 Task: Use the formula "MIN" in spreadsheet "Project portfolio".
Action: Mouse moved to (693, 80)
Screenshot: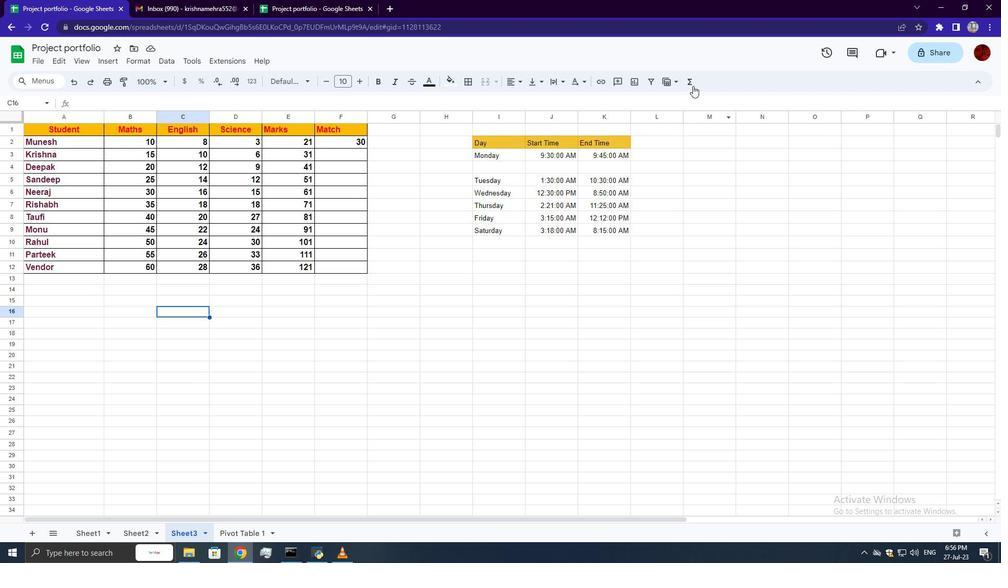 
Action: Mouse pressed left at (693, 80)
Screenshot: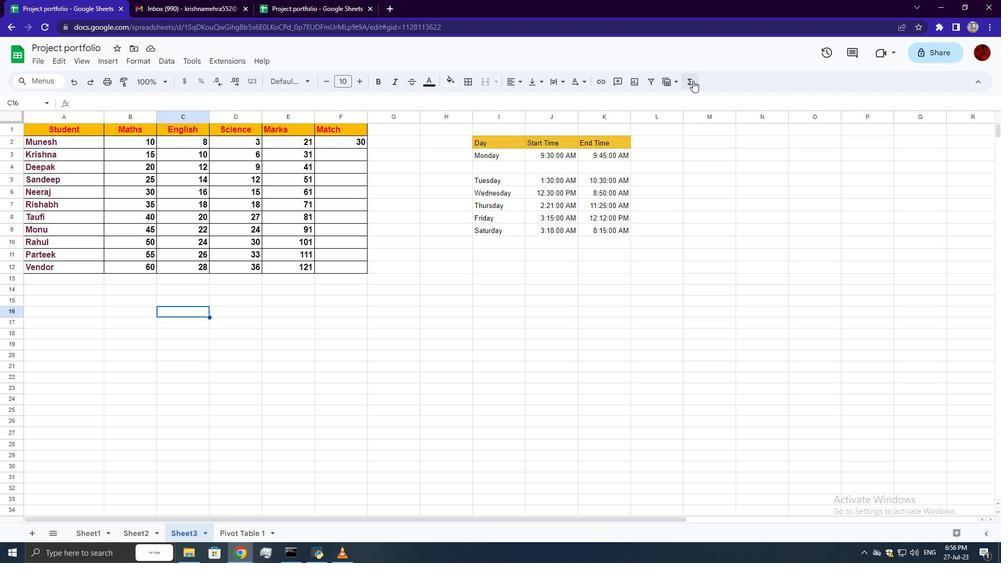 
Action: Mouse moved to (829, 202)
Screenshot: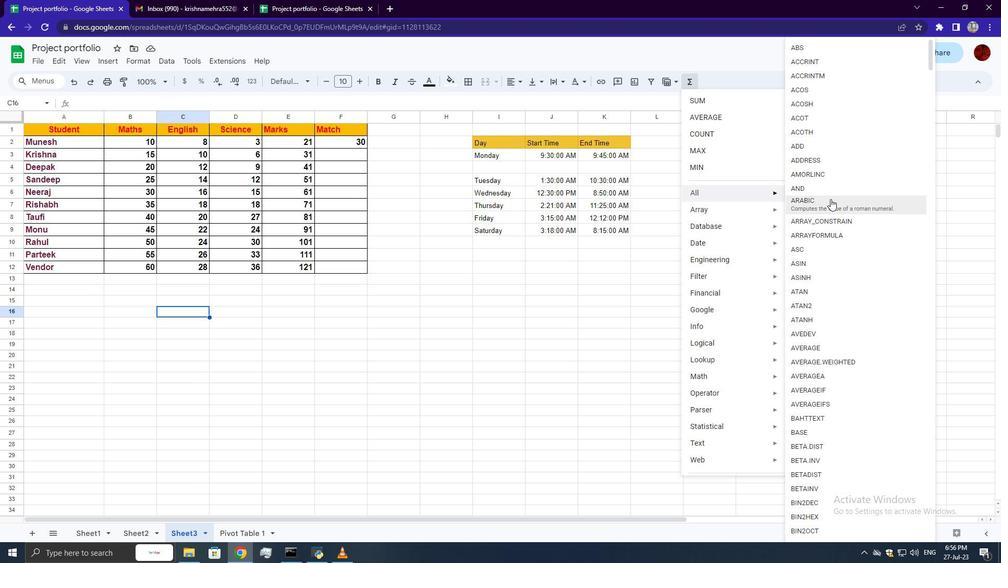 
Action: Mouse scrolled (830, 201) with delta (0, 0)
Screenshot: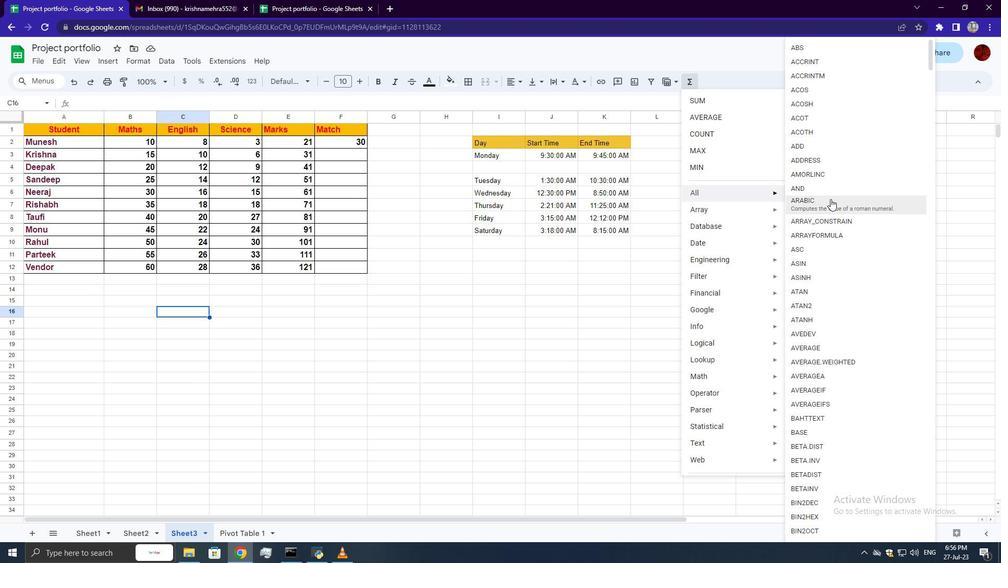 
Action: Mouse scrolled (829, 202) with delta (0, 0)
Screenshot: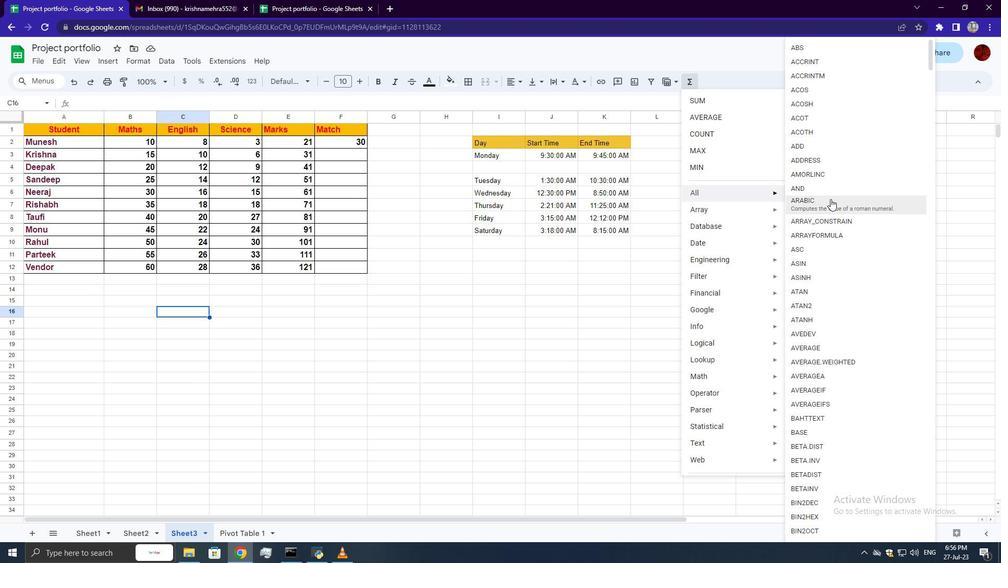
Action: Mouse scrolled (829, 202) with delta (0, 0)
Screenshot: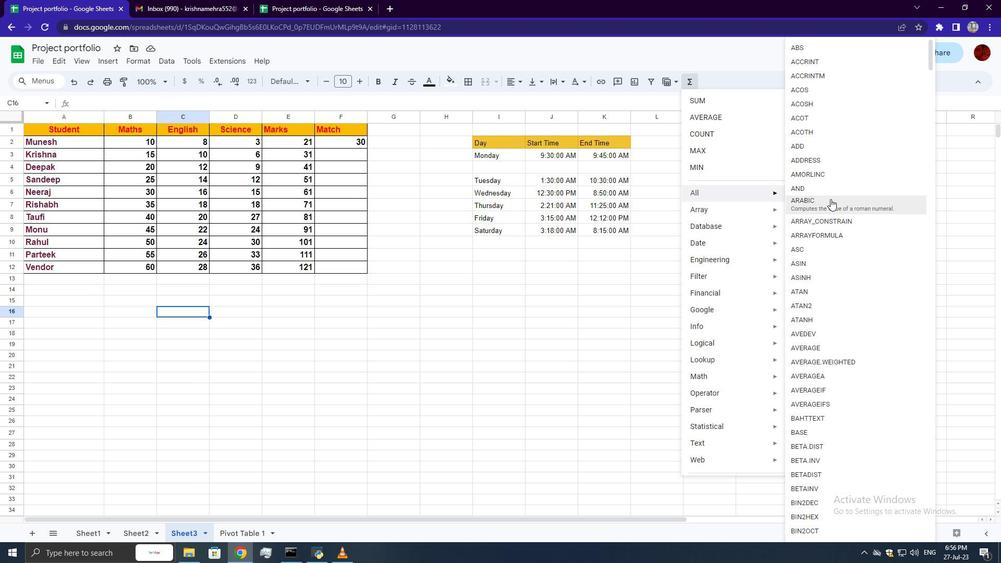 
Action: Mouse scrolled (829, 202) with delta (0, 0)
Screenshot: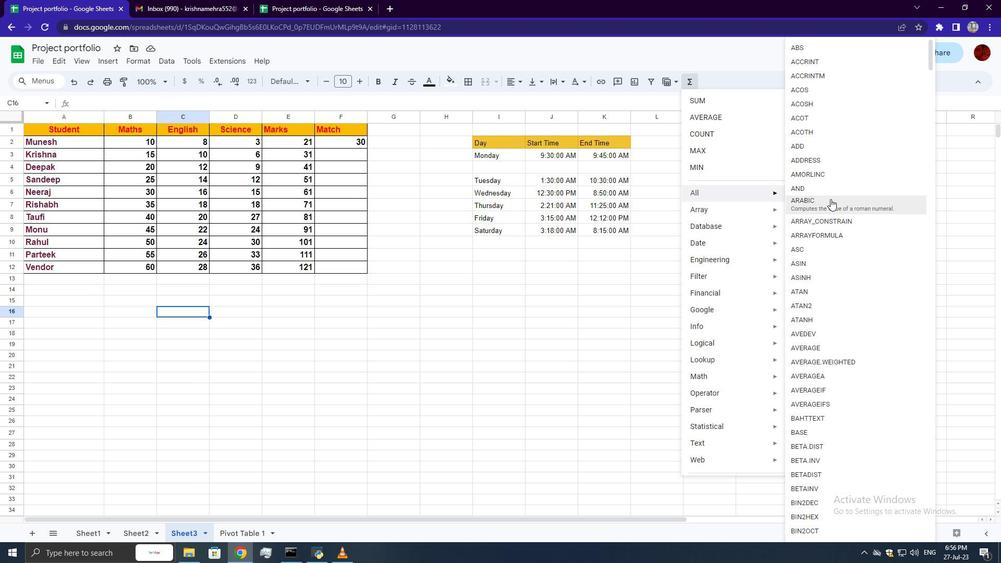 
Action: Mouse scrolled (829, 202) with delta (0, 0)
Screenshot: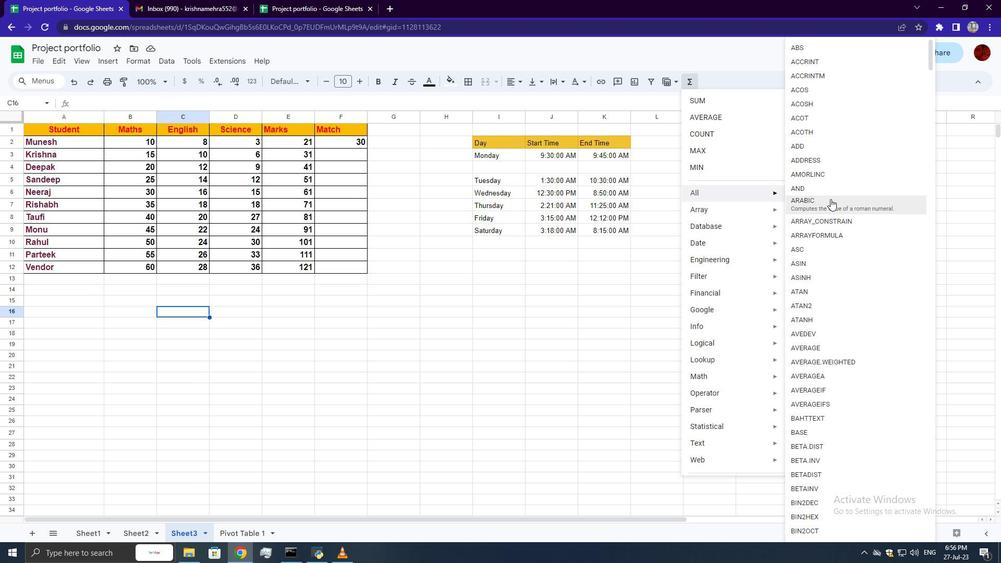 
Action: Mouse scrolled (829, 203) with delta (0, 0)
Screenshot: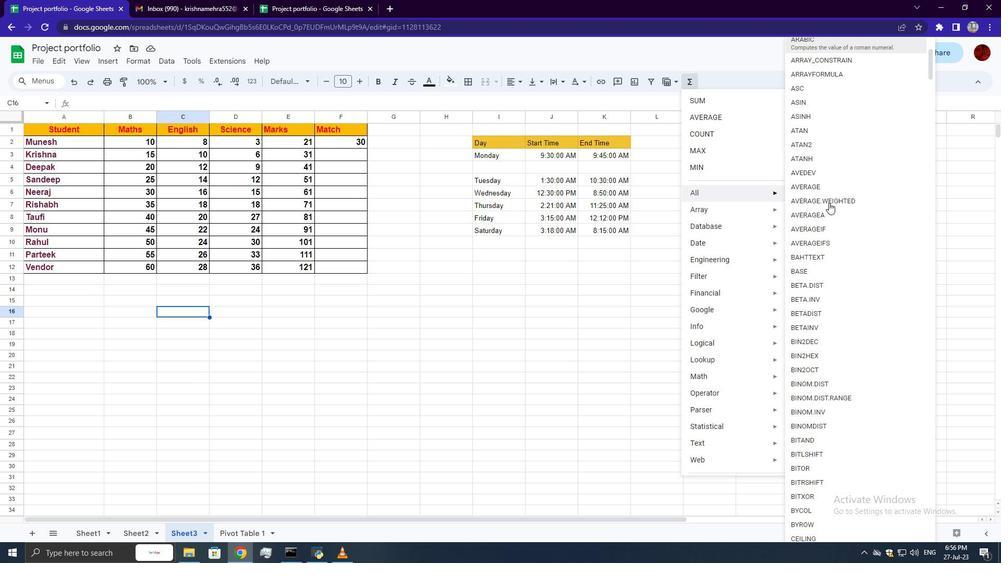 
Action: Mouse scrolled (829, 202) with delta (0, 0)
Screenshot: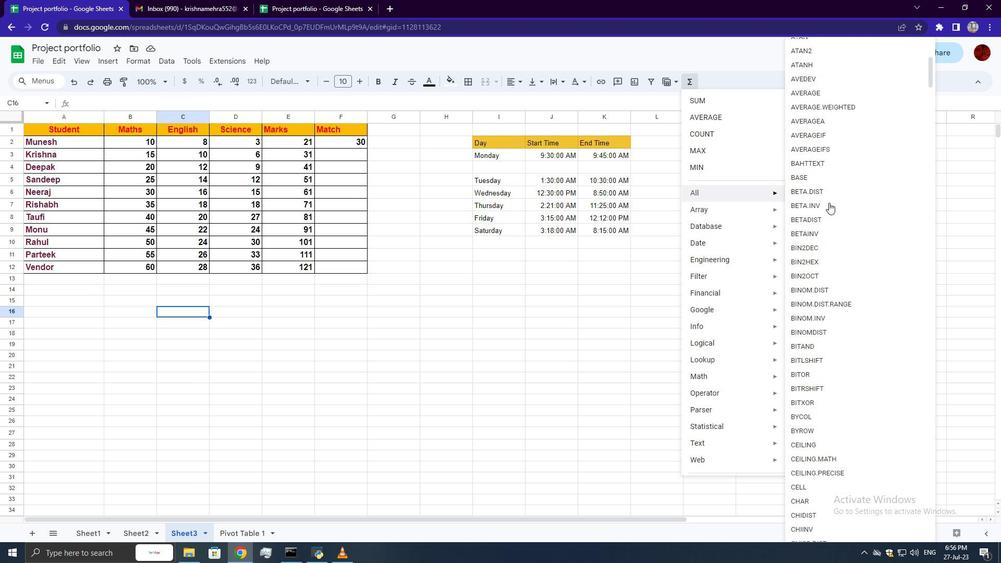 
Action: Mouse scrolled (829, 202) with delta (0, 0)
Screenshot: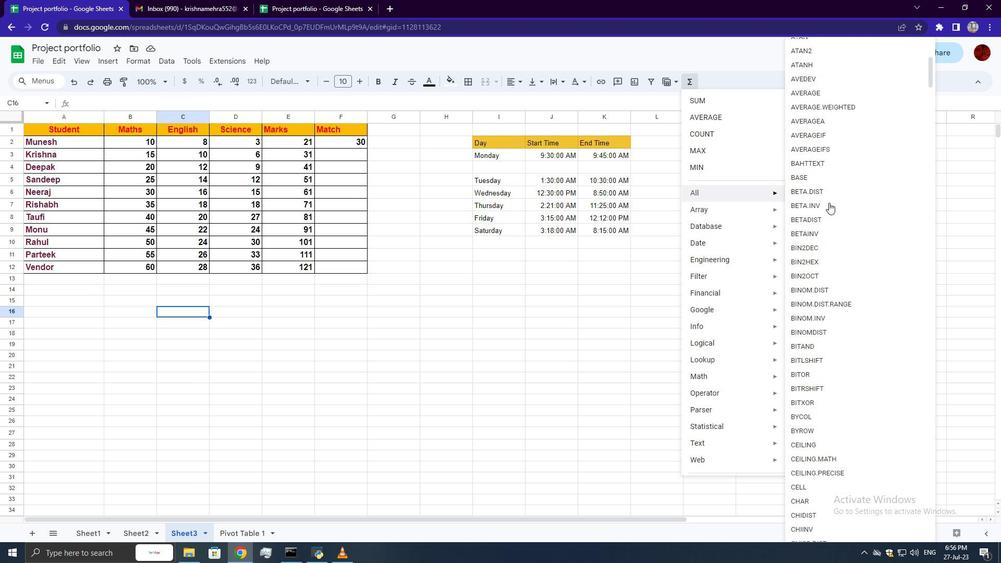 
Action: Mouse scrolled (829, 202) with delta (0, 0)
Screenshot: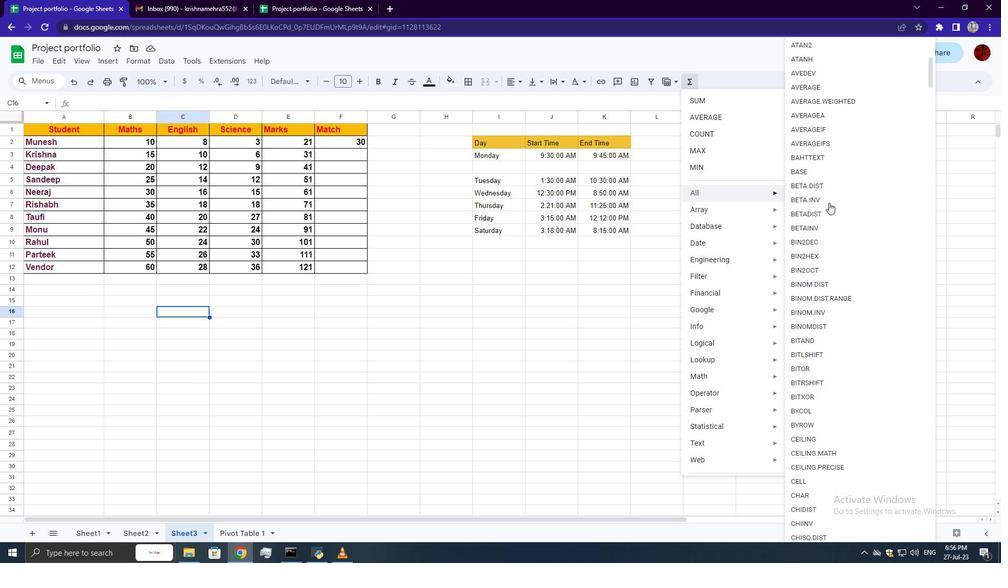 
Action: Mouse moved to (830, 203)
Screenshot: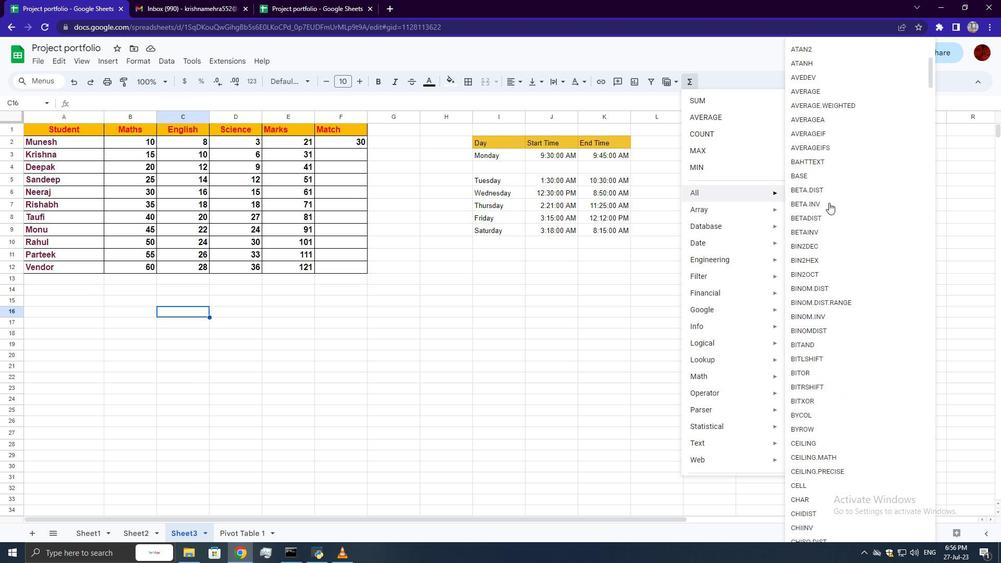 
Action: Mouse scrolled (830, 202) with delta (0, 0)
Screenshot: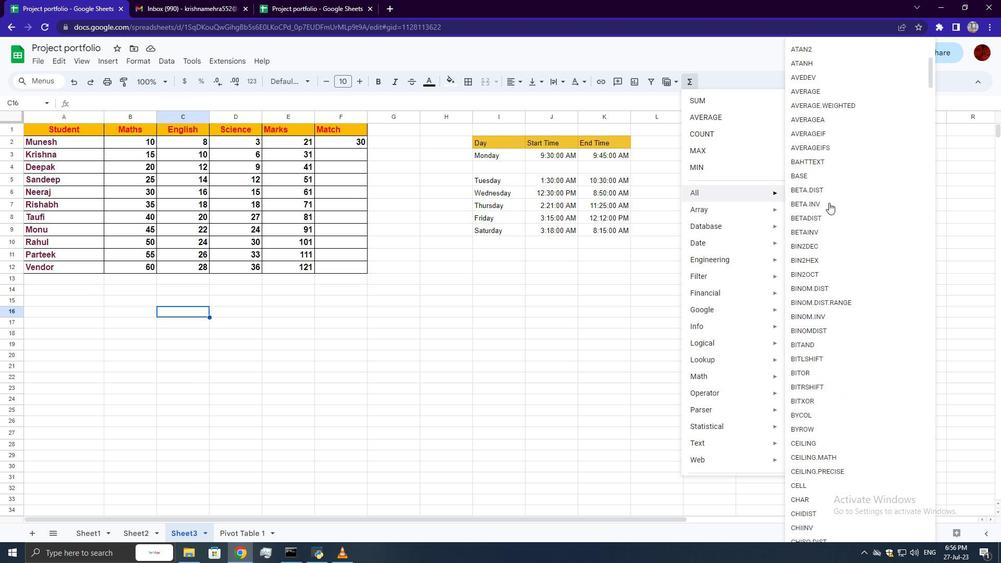
Action: Mouse scrolled (830, 202) with delta (0, 0)
Screenshot: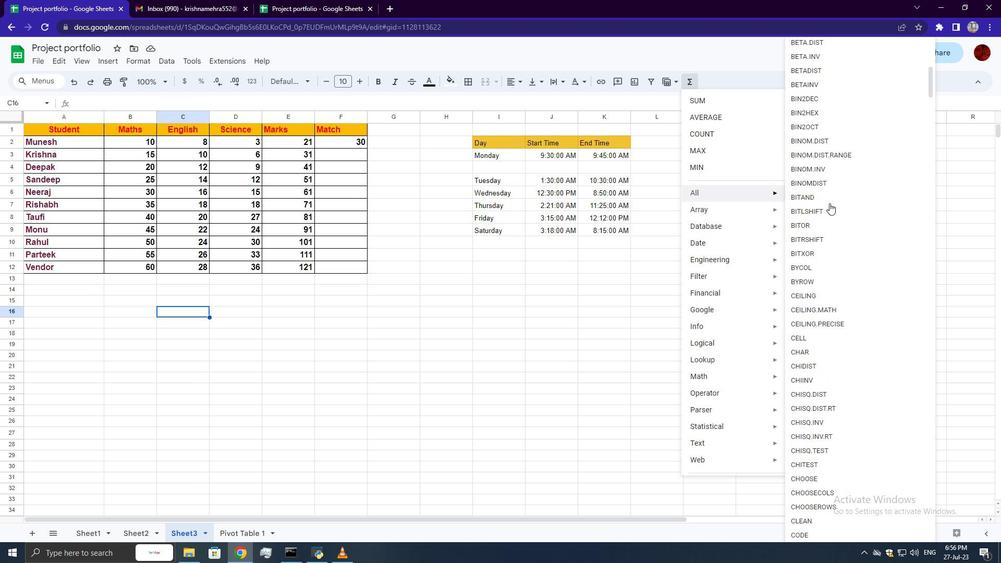 
Action: Mouse scrolled (830, 202) with delta (0, 0)
Screenshot: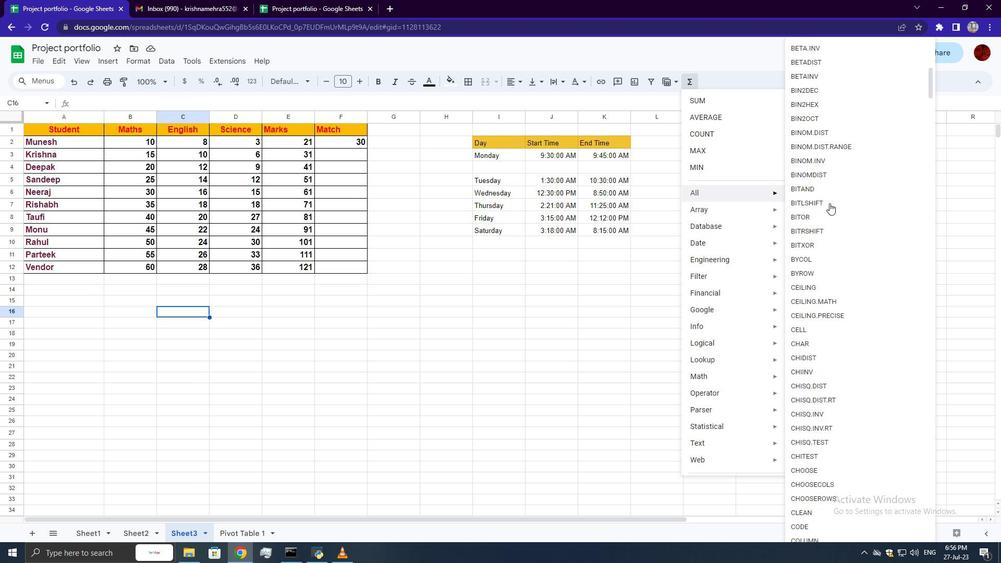 
Action: Mouse scrolled (830, 202) with delta (0, 0)
Screenshot: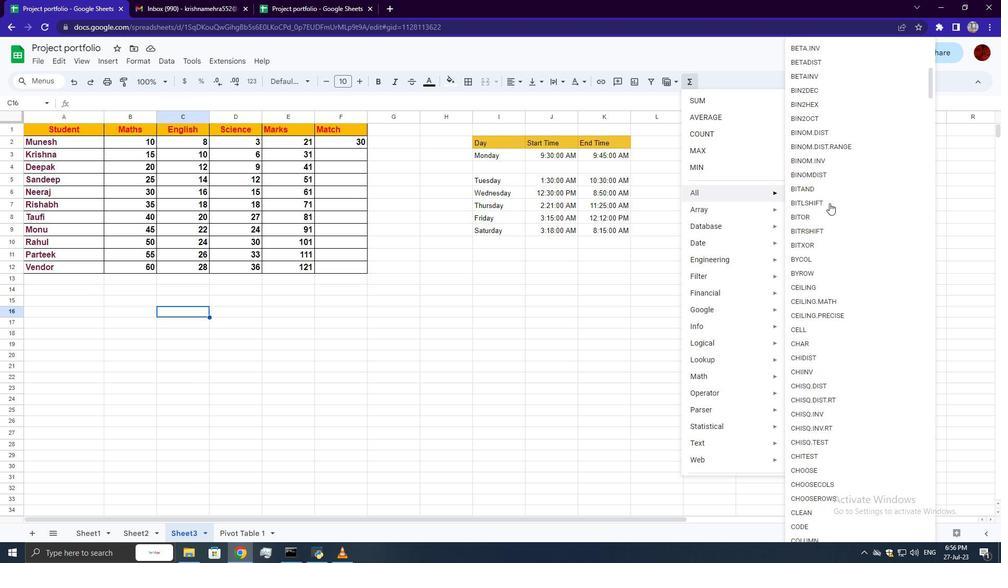 
Action: Mouse moved to (831, 204)
Screenshot: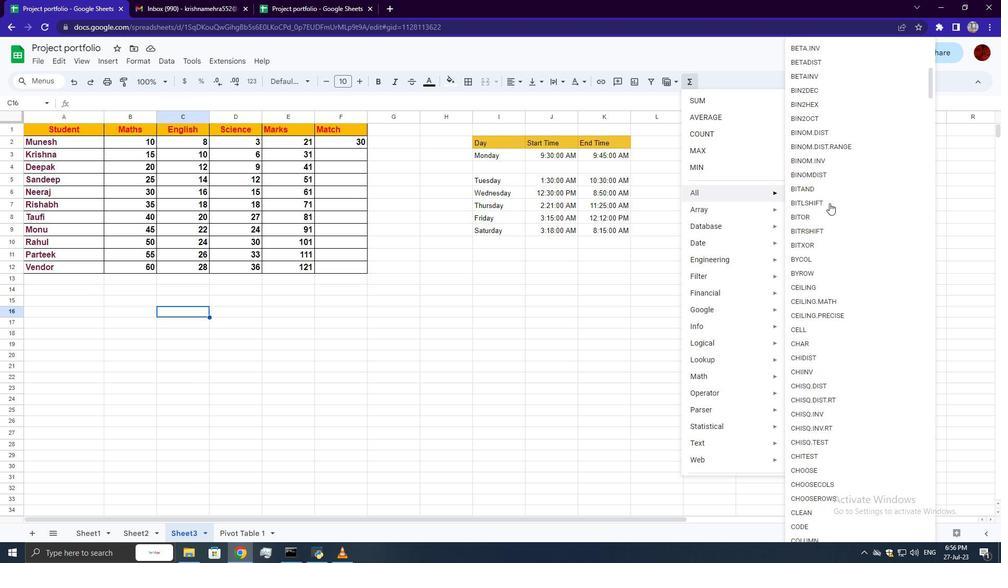 
Action: Mouse scrolled (831, 203) with delta (0, 0)
Screenshot: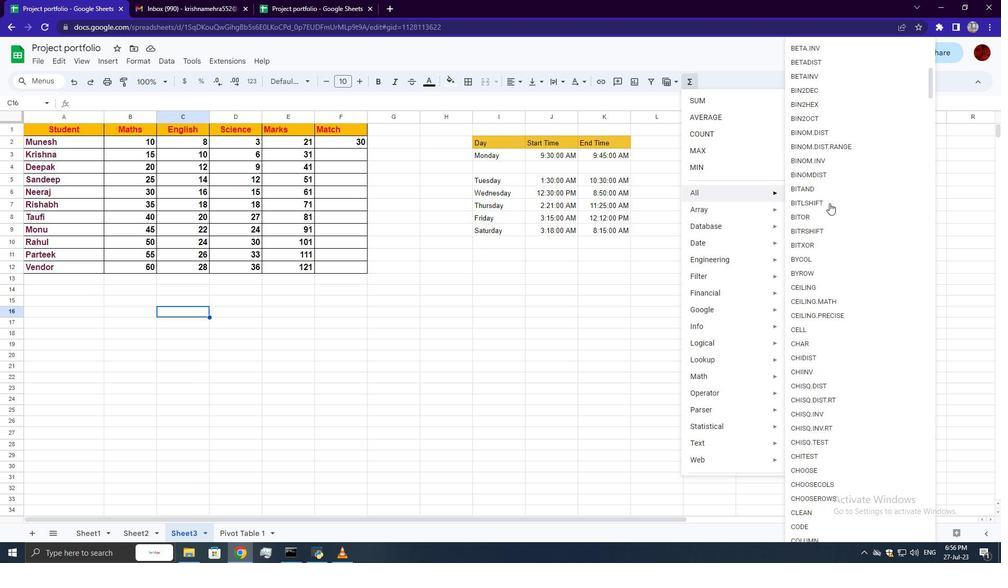 
Action: Mouse scrolled (831, 203) with delta (0, 0)
Screenshot: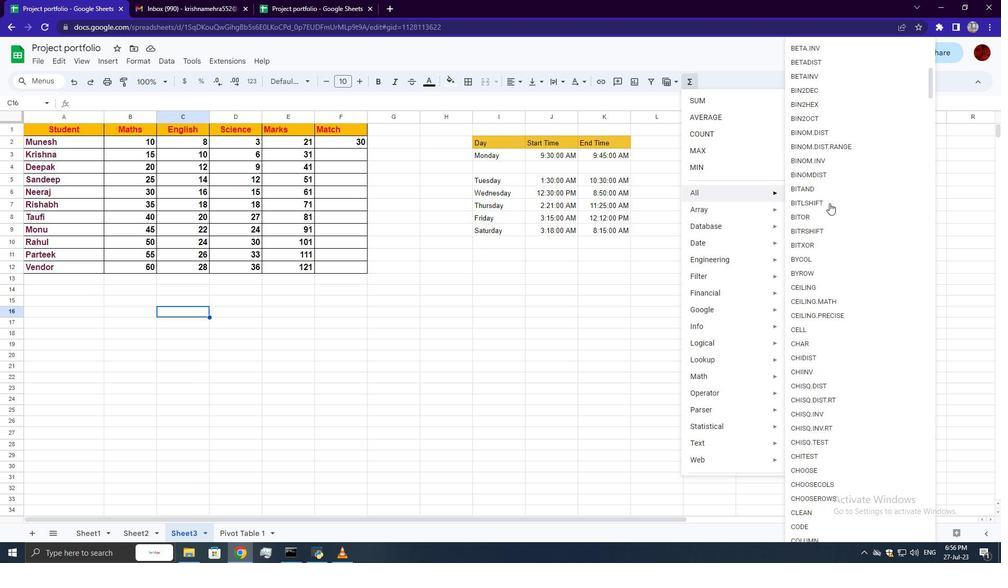 
Action: Mouse scrolled (831, 203) with delta (0, 0)
Screenshot: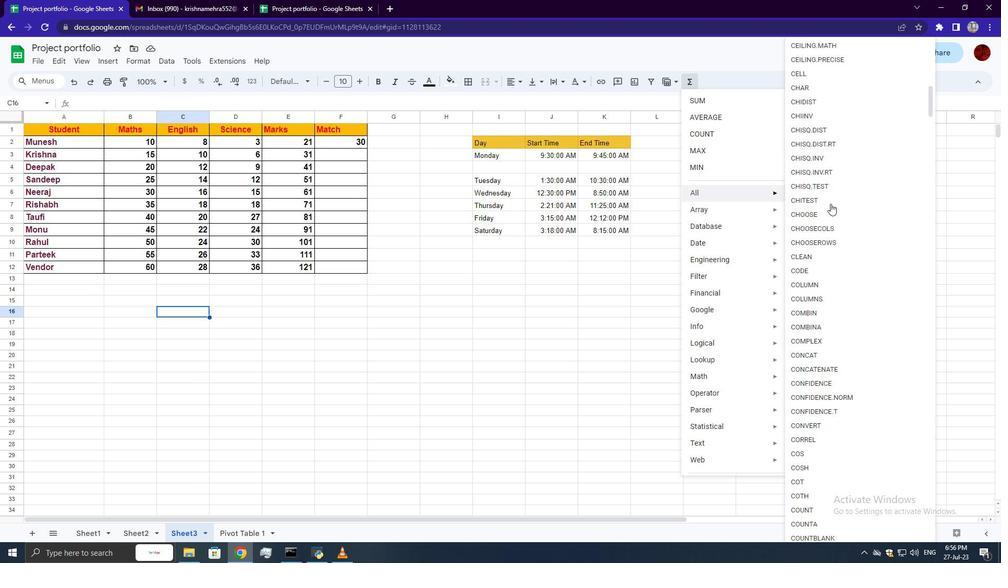 
Action: Mouse scrolled (831, 203) with delta (0, 0)
Screenshot: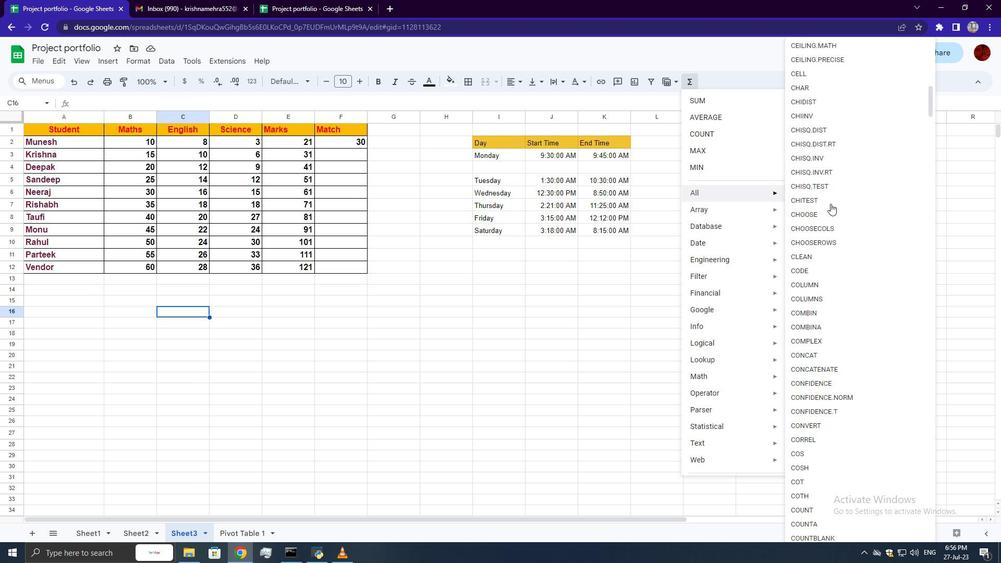 
Action: Mouse scrolled (831, 203) with delta (0, 0)
Screenshot: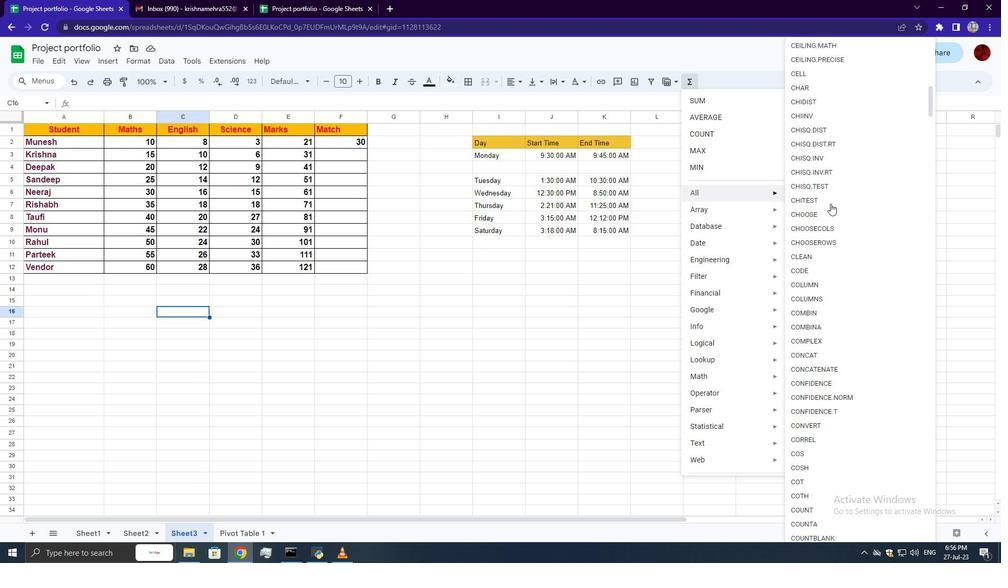
Action: Mouse scrolled (831, 203) with delta (0, 0)
Screenshot: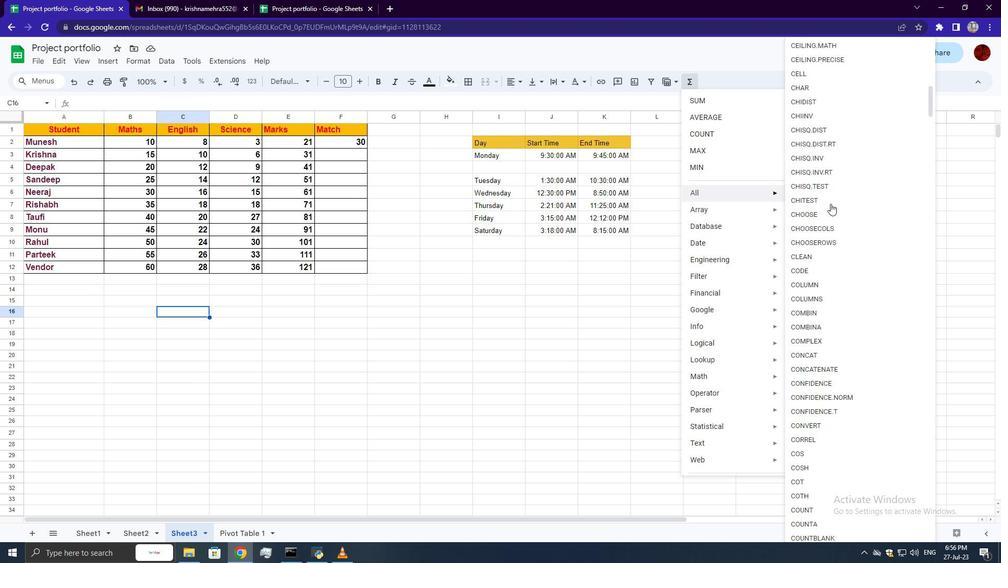 
Action: Mouse scrolled (831, 203) with delta (0, 0)
Screenshot: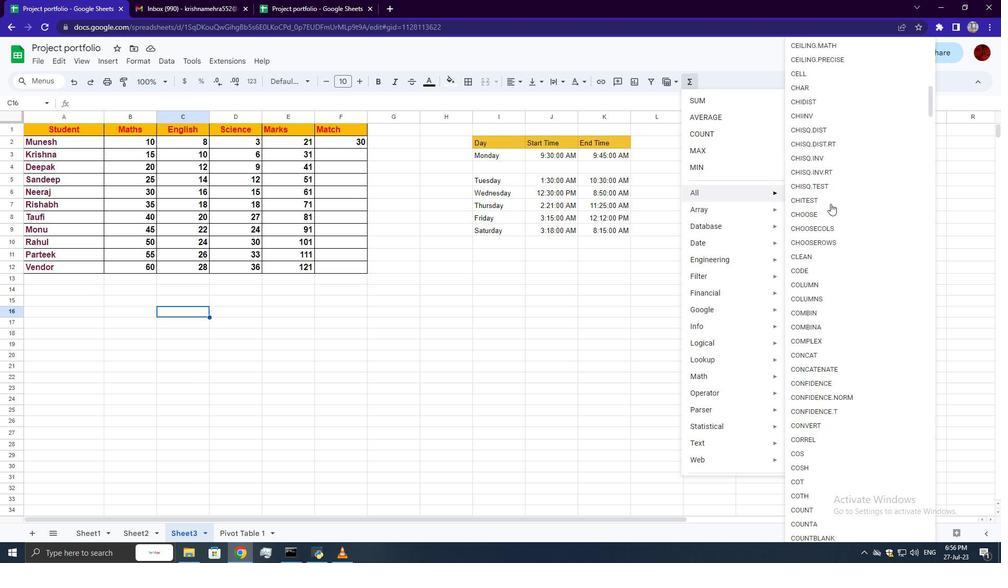 
Action: Mouse scrolled (831, 203) with delta (0, 0)
Screenshot: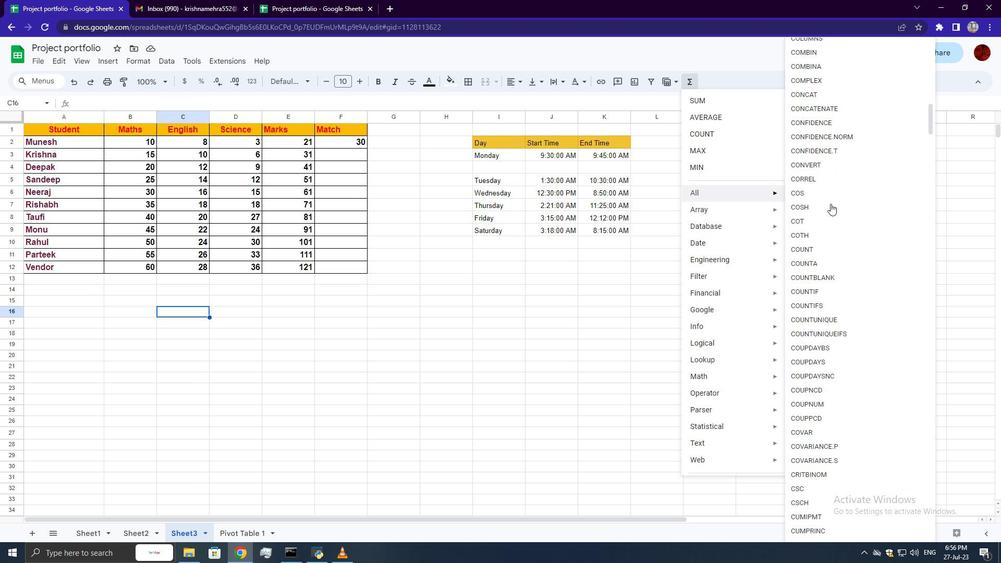 
Action: Mouse scrolled (831, 203) with delta (0, 0)
Screenshot: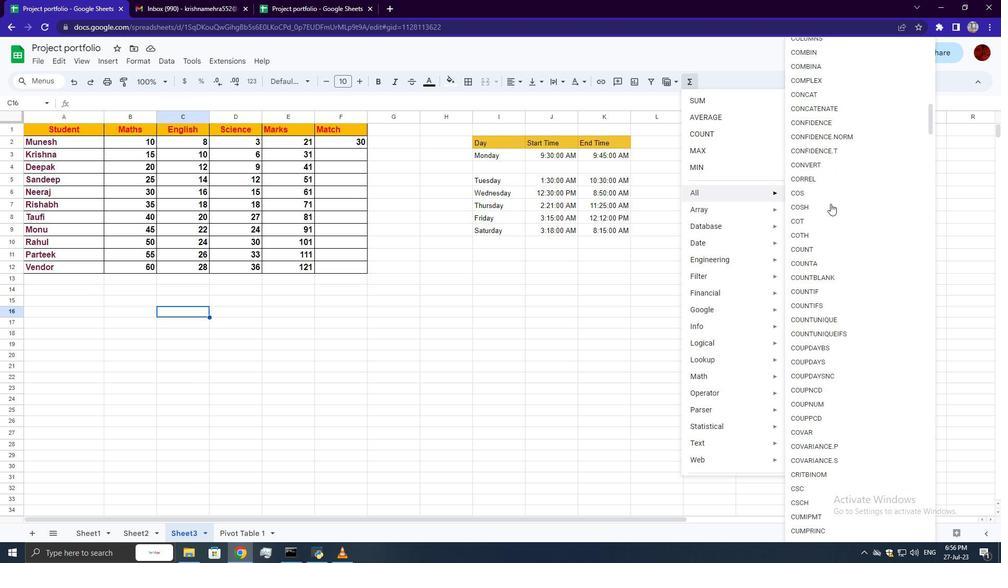 
Action: Mouse scrolled (831, 203) with delta (0, 0)
Screenshot: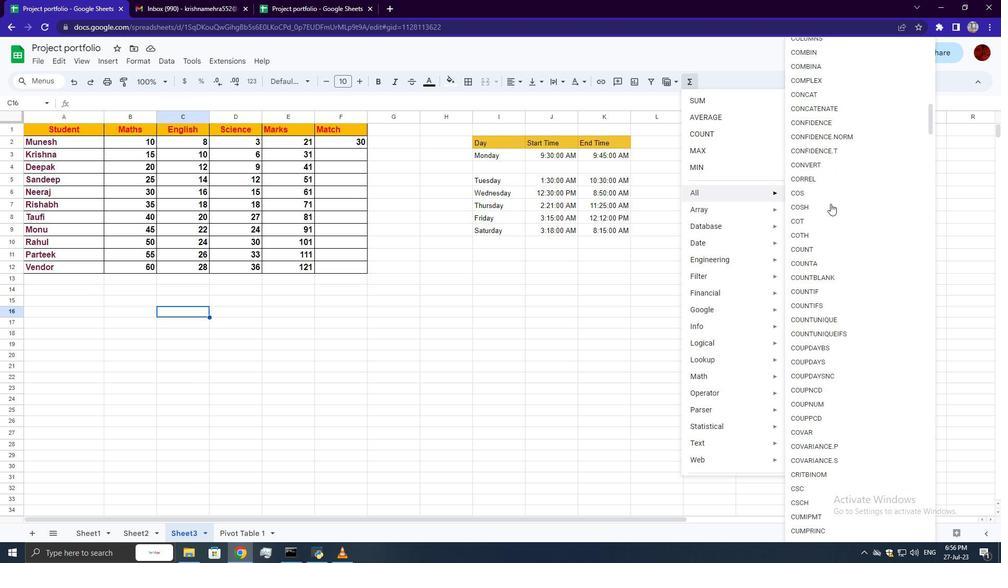 
Action: Mouse scrolled (831, 203) with delta (0, 0)
Screenshot: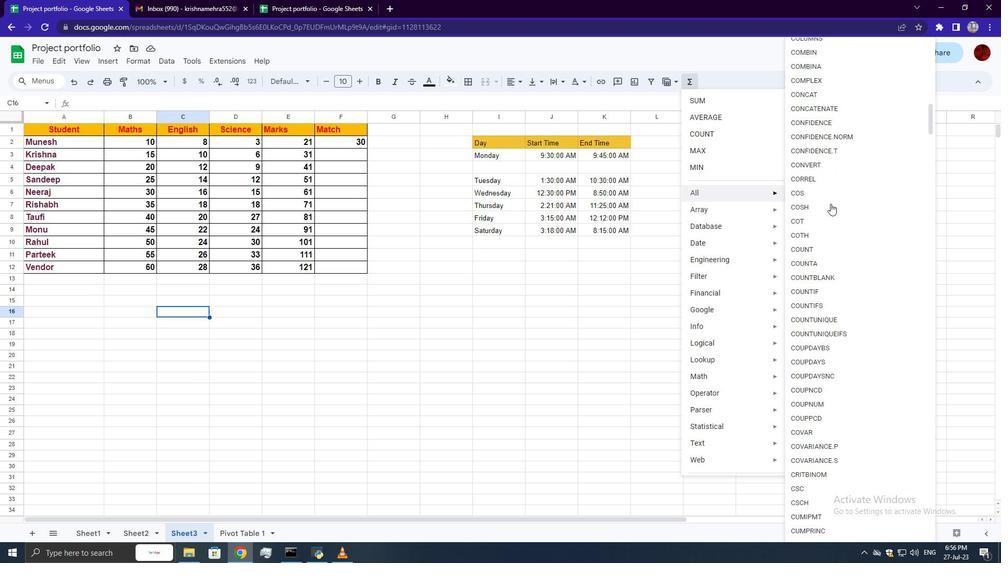 
Action: Mouse scrolled (831, 203) with delta (0, 0)
Screenshot: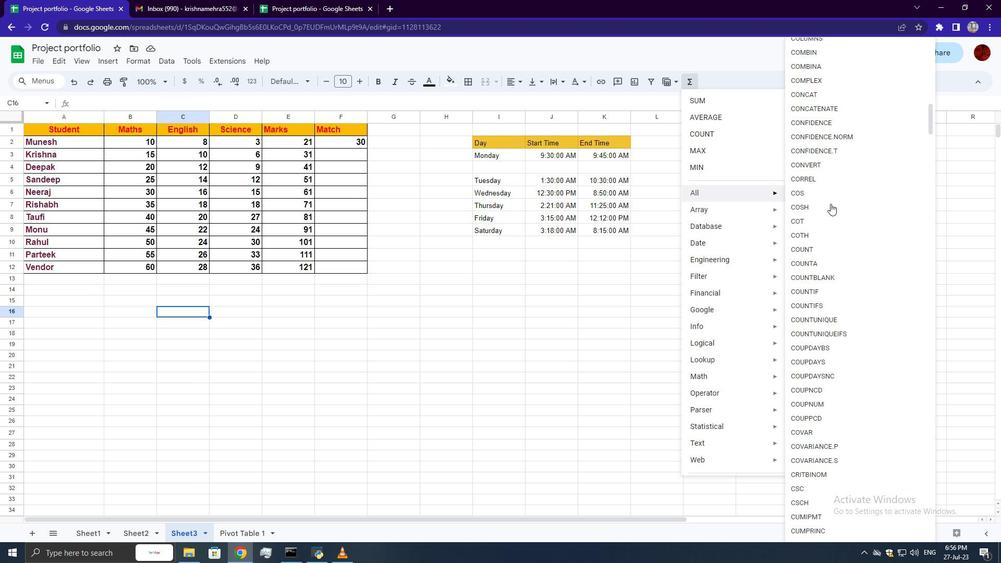 
Action: Mouse scrolled (831, 203) with delta (0, 0)
Screenshot: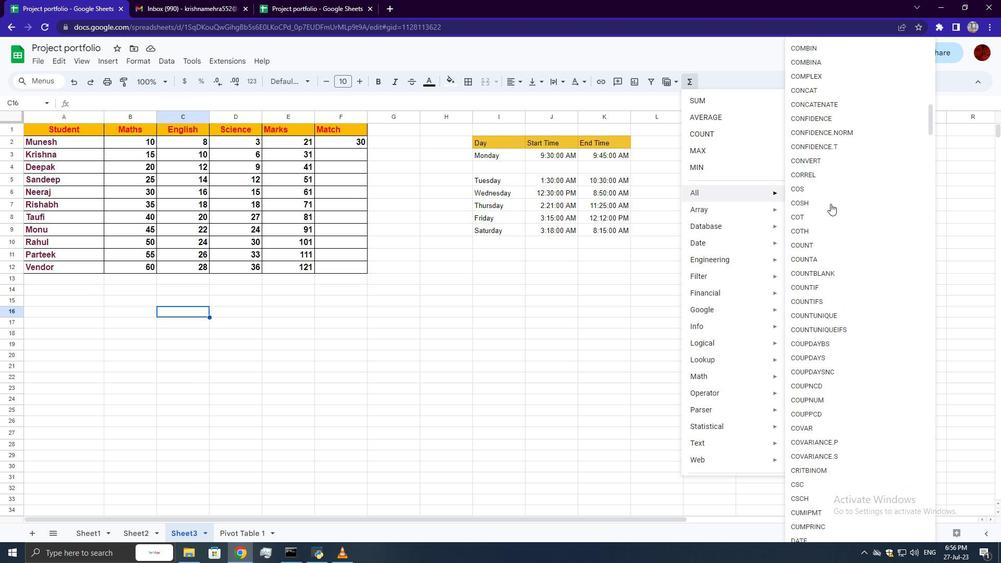 
Action: Mouse scrolled (831, 204) with delta (0, 0)
Screenshot: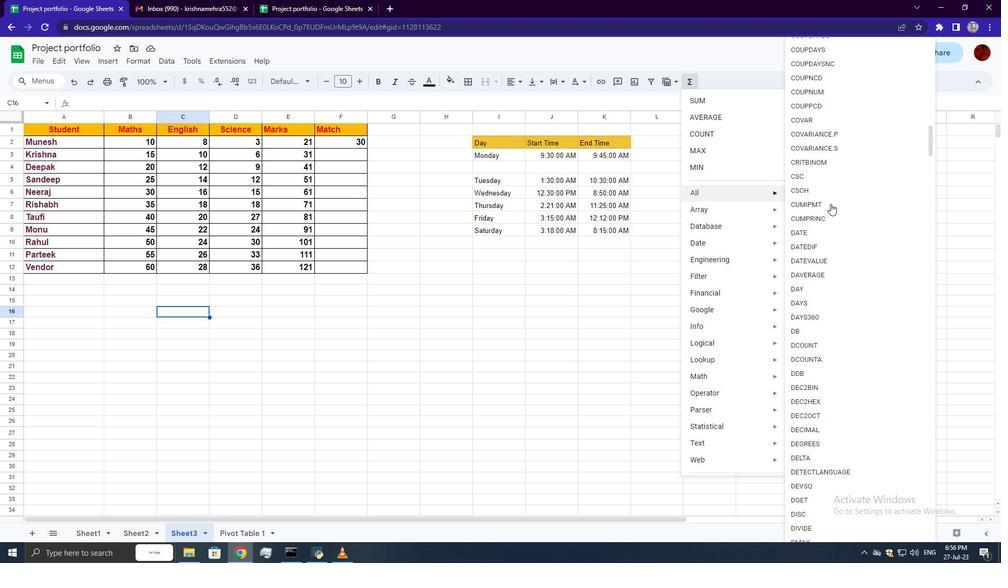 
Action: Mouse scrolled (831, 203) with delta (0, 0)
Screenshot: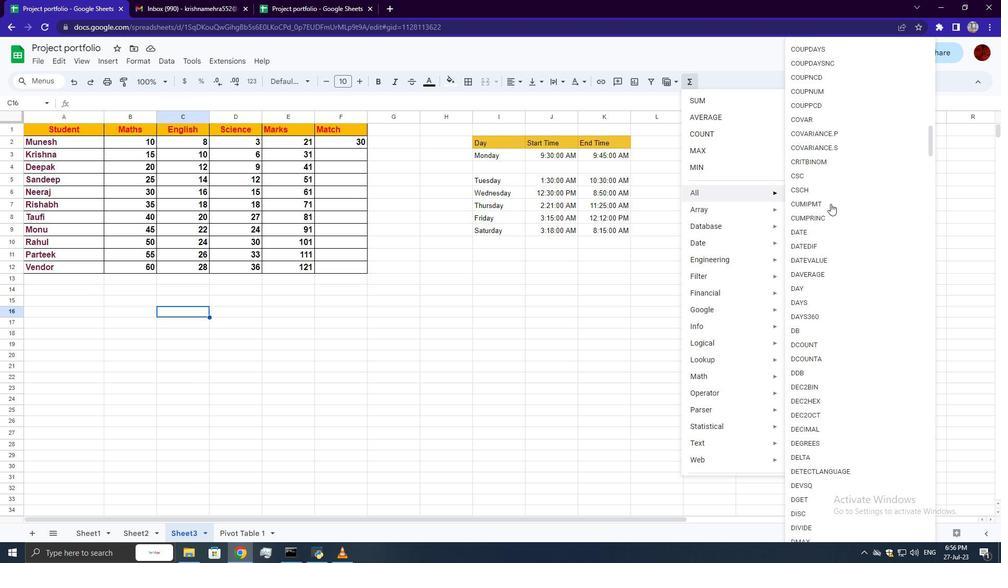 
Action: Mouse scrolled (831, 203) with delta (0, 0)
Screenshot: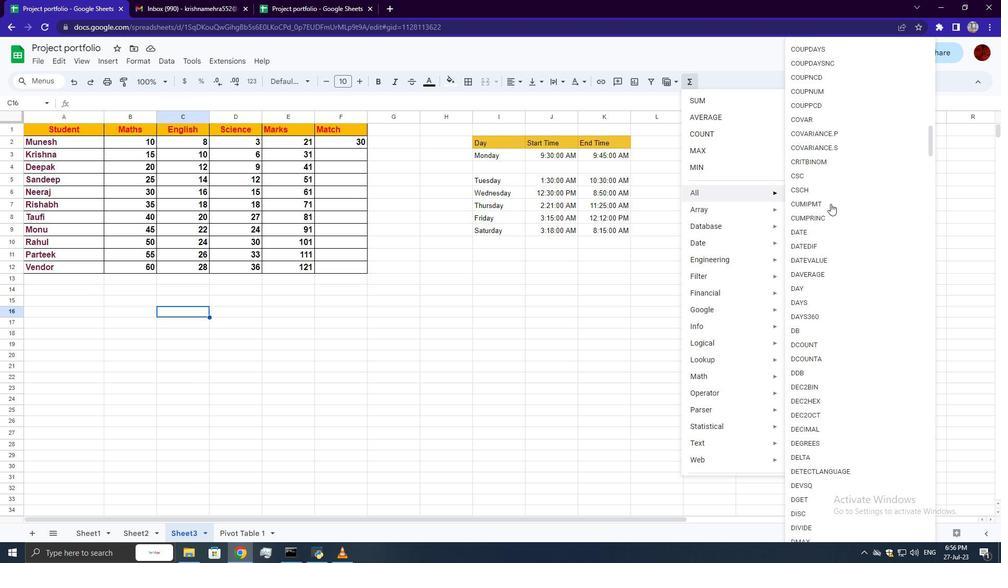 
Action: Mouse scrolled (831, 203) with delta (0, 0)
Screenshot: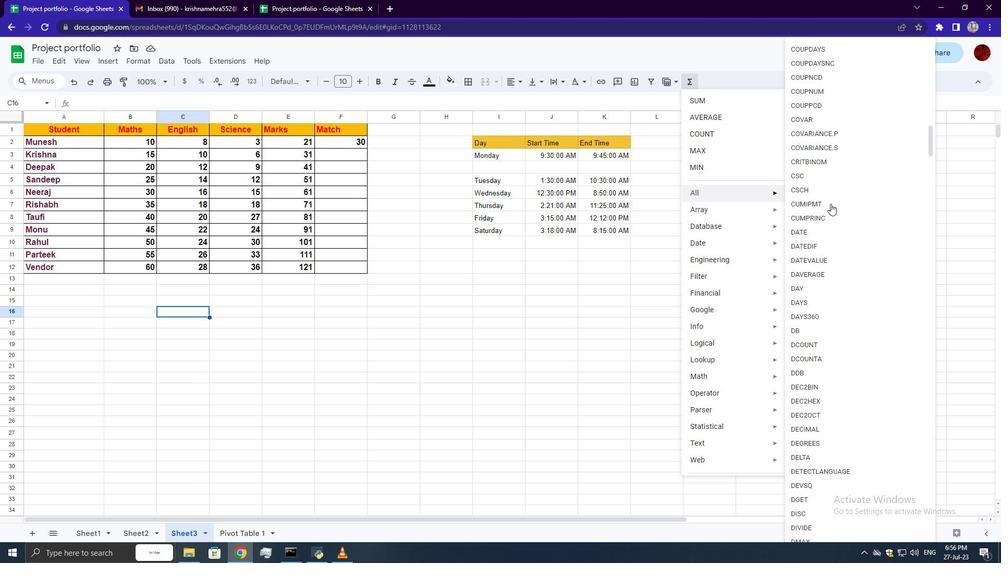 
Action: Mouse scrolled (831, 203) with delta (0, 0)
Screenshot: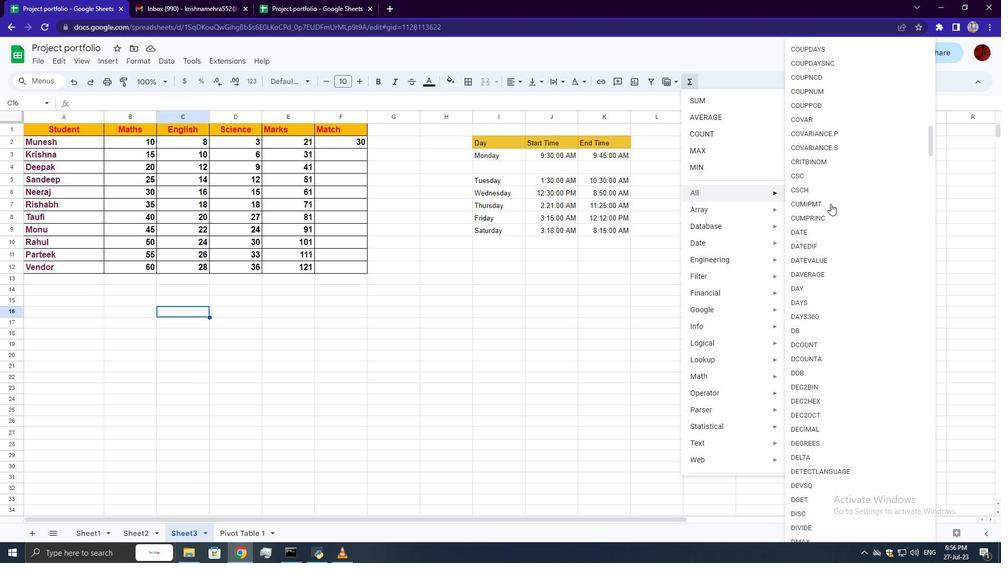 
Action: Mouse scrolled (831, 203) with delta (0, 0)
Screenshot: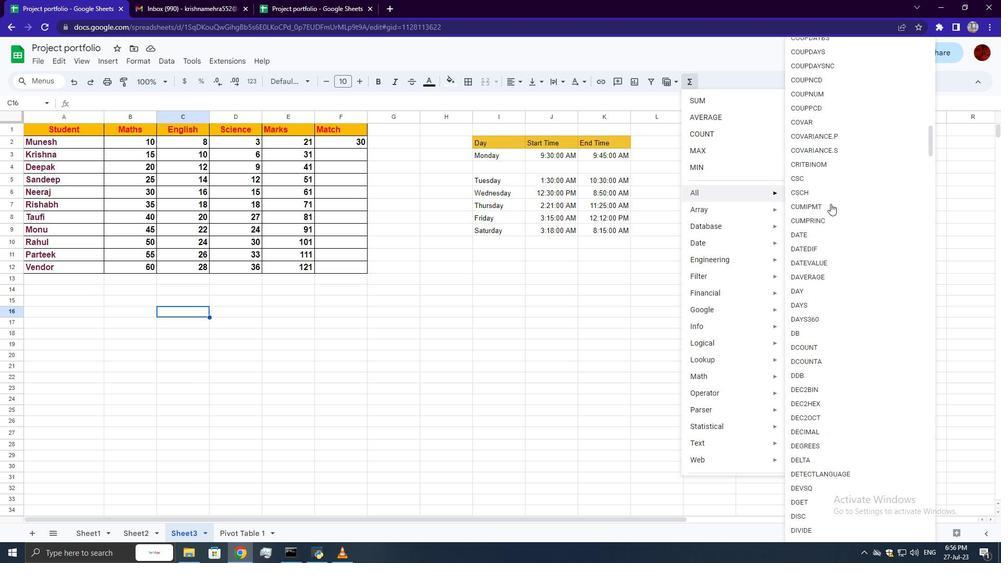 
Action: Mouse scrolled (831, 203) with delta (0, 0)
Screenshot: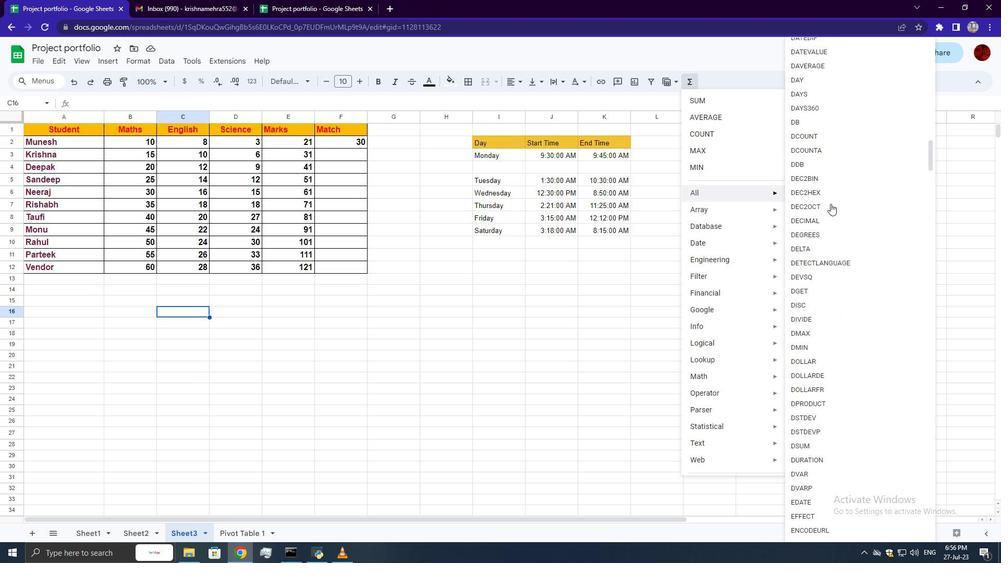 
Action: Mouse scrolled (831, 203) with delta (0, 0)
Screenshot: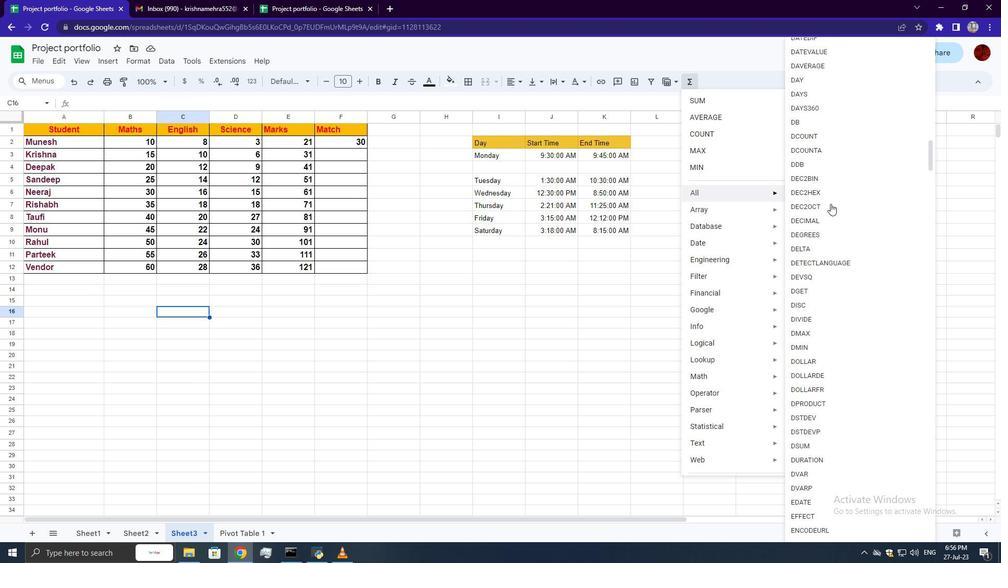 
Action: Mouse scrolled (831, 203) with delta (0, 0)
Screenshot: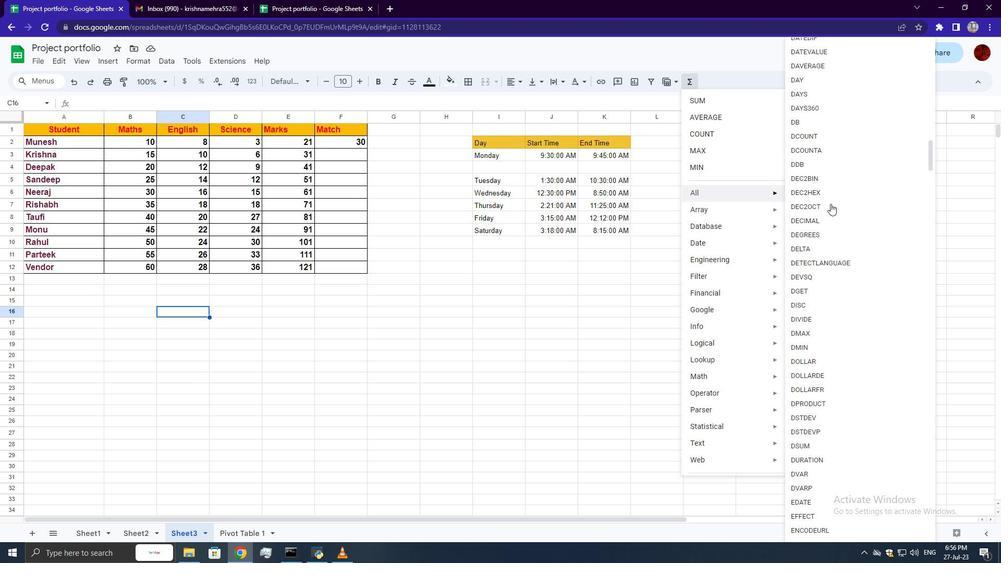 
Action: Mouse scrolled (831, 203) with delta (0, 0)
Screenshot: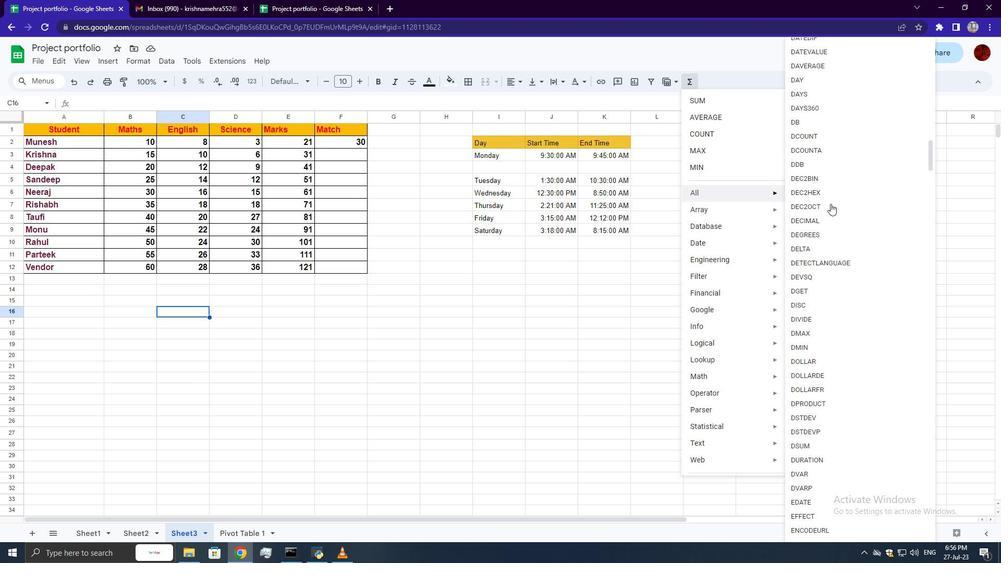 
Action: Mouse scrolled (831, 203) with delta (0, 0)
Screenshot: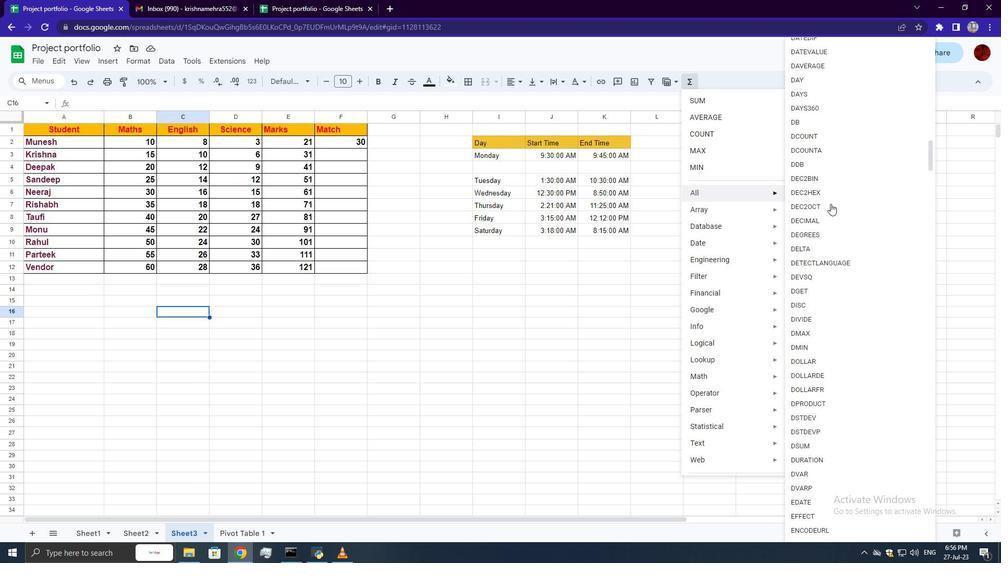 
Action: Mouse scrolled (831, 203) with delta (0, 0)
Screenshot: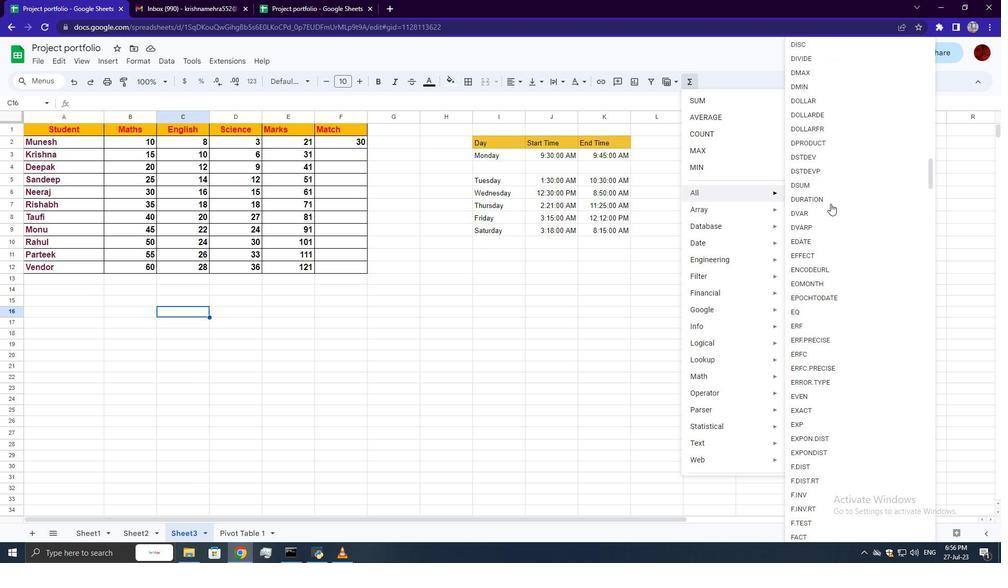 
Action: Mouse scrolled (831, 203) with delta (0, 0)
Screenshot: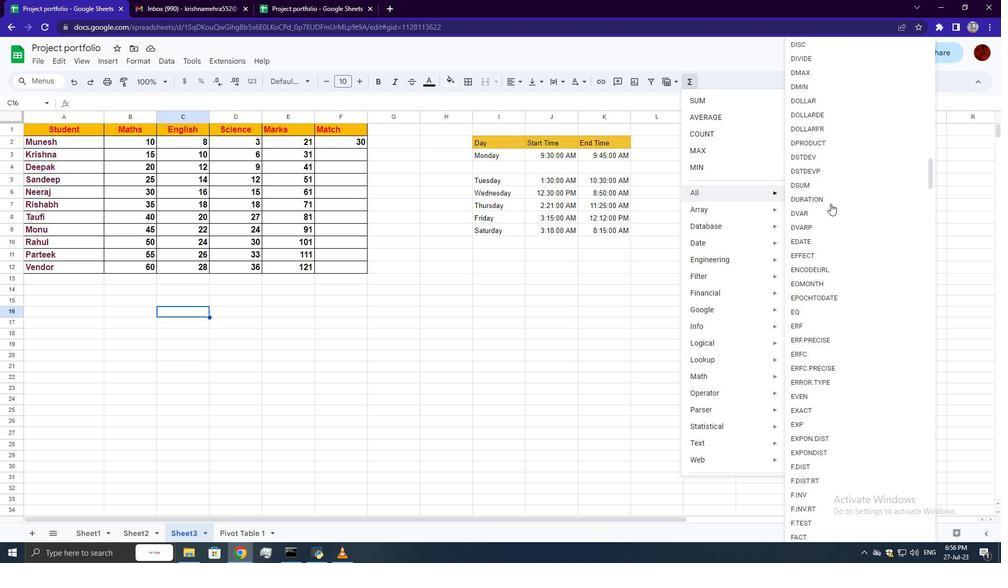 
Action: Mouse scrolled (831, 203) with delta (0, 0)
Screenshot: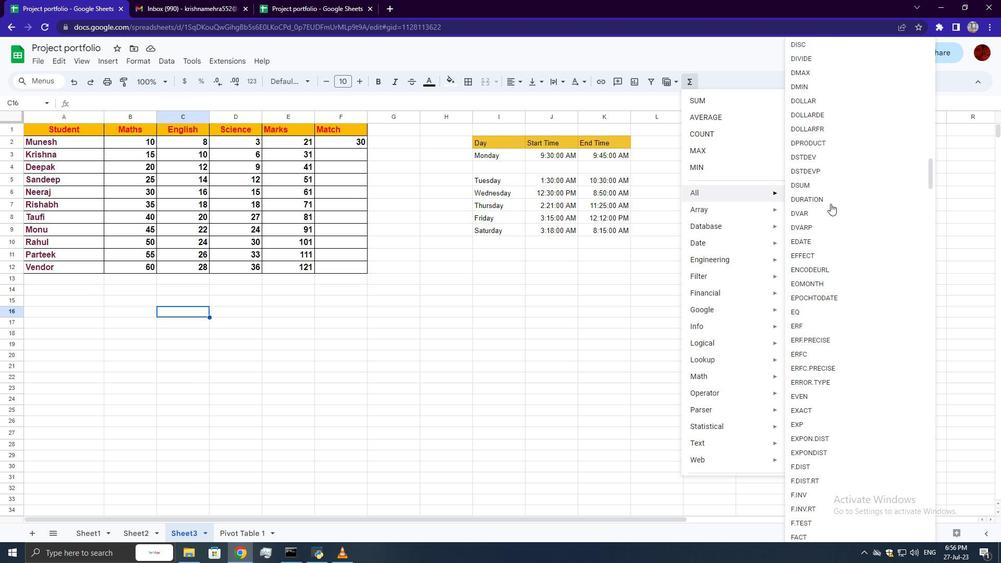 
Action: Mouse scrolled (831, 203) with delta (0, 0)
Screenshot: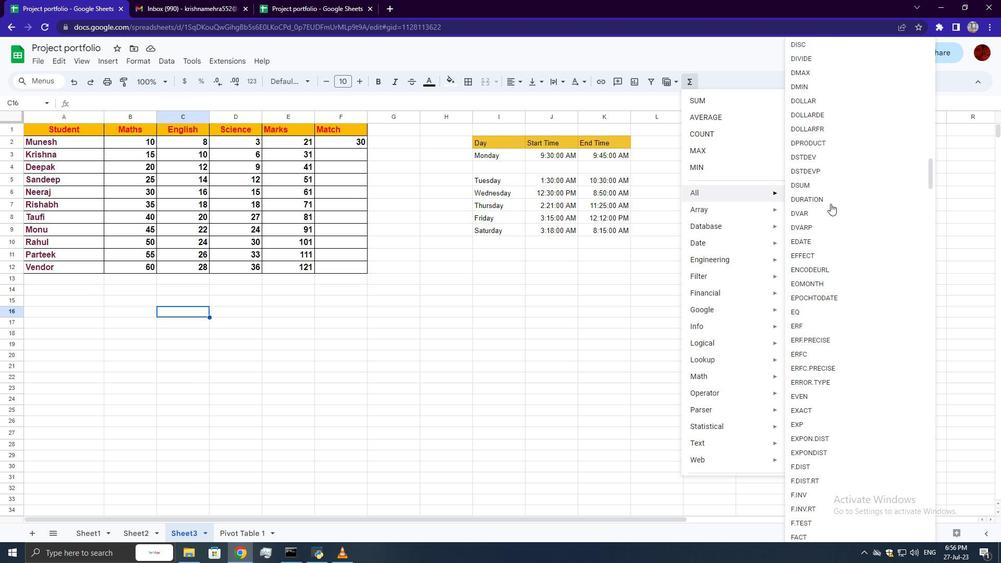 
Action: Mouse scrolled (831, 203) with delta (0, 0)
Screenshot: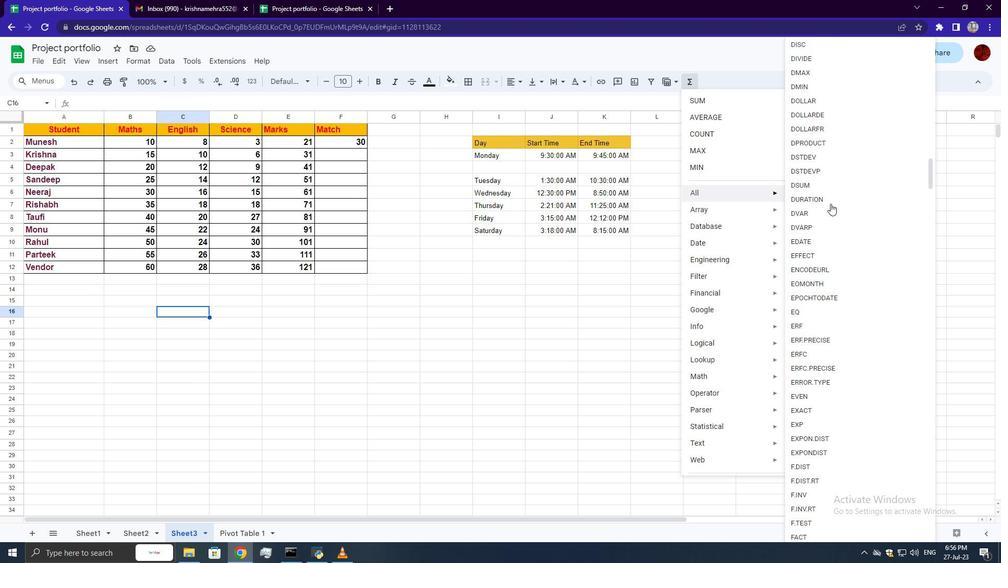 
Action: Mouse scrolled (831, 203) with delta (0, 0)
Screenshot: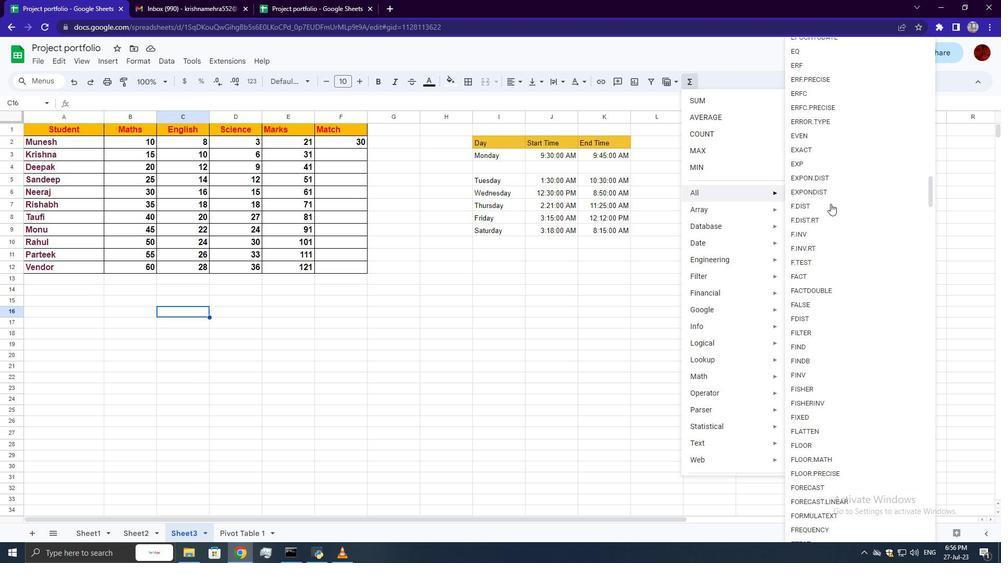 
Action: Mouse scrolled (831, 203) with delta (0, 0)
Screenshot: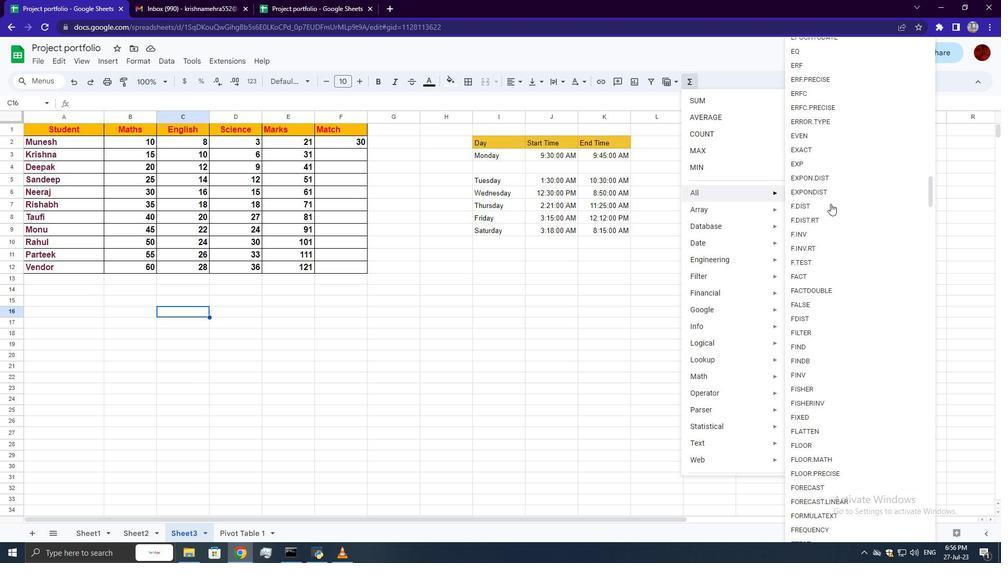 
Action: Mouse scrolled (831, 203) with delta (0, 0)
Screenshot: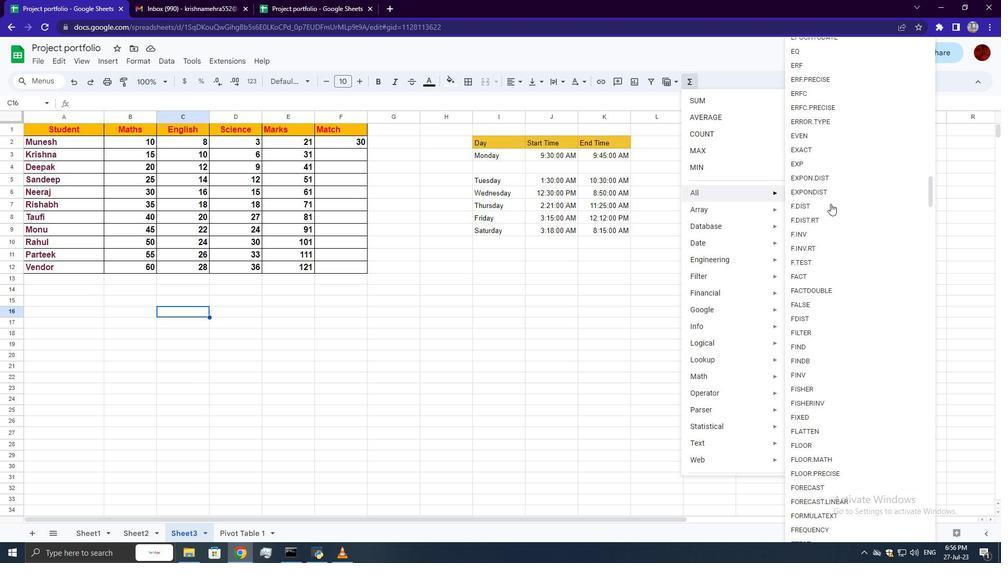 
Action: Mouse scrolled (831, 203) with delta (0, 0)
Screenshot: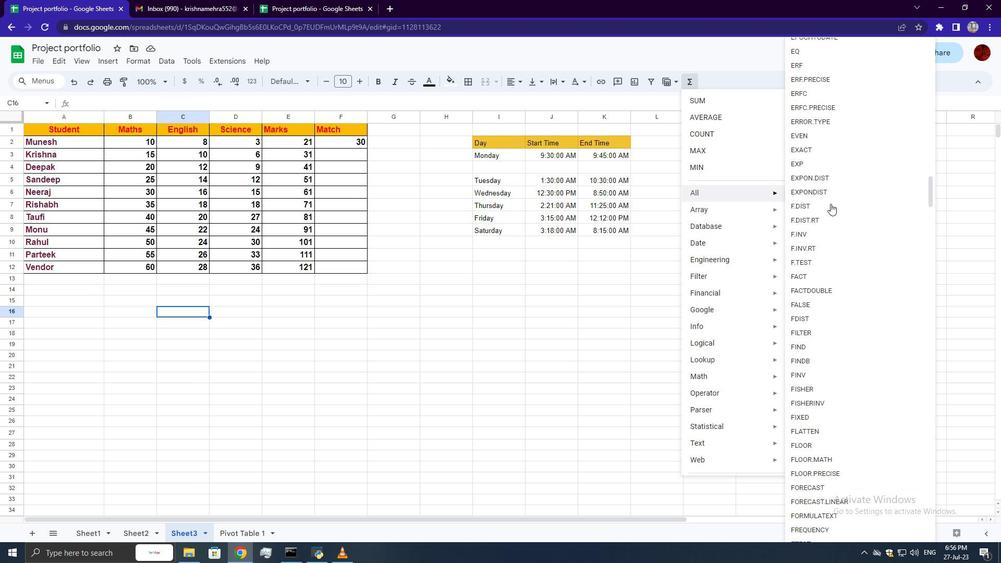 
Action: Mouse scrolled (831, 203) with delta (0, 0)
Screenshot: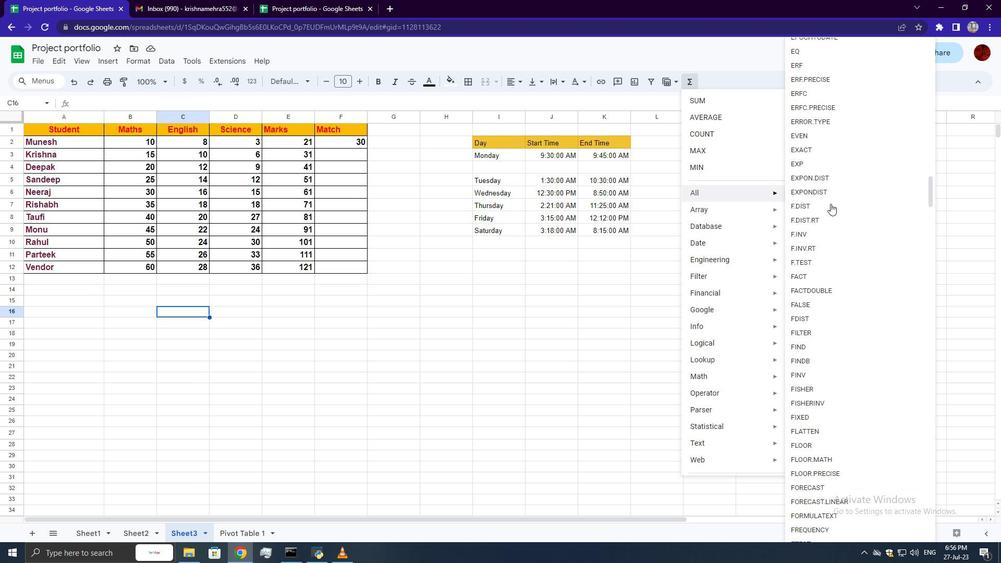 
Action: Mouse scrolled (831, 203) with delta (0, 0)
Screenshot: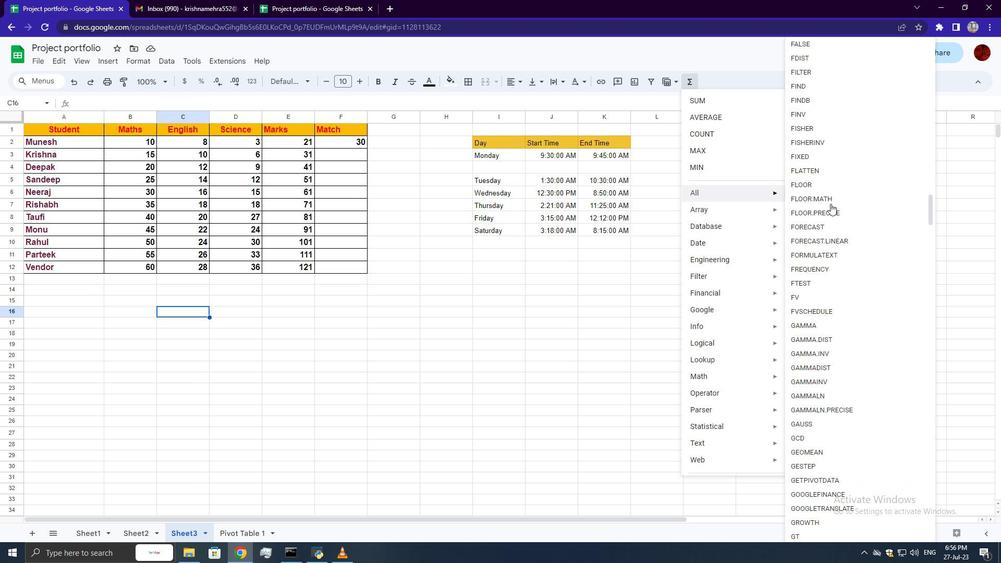 
Action: Mouse scrolled (831, 203) with delta (0, 0)
Screenshot: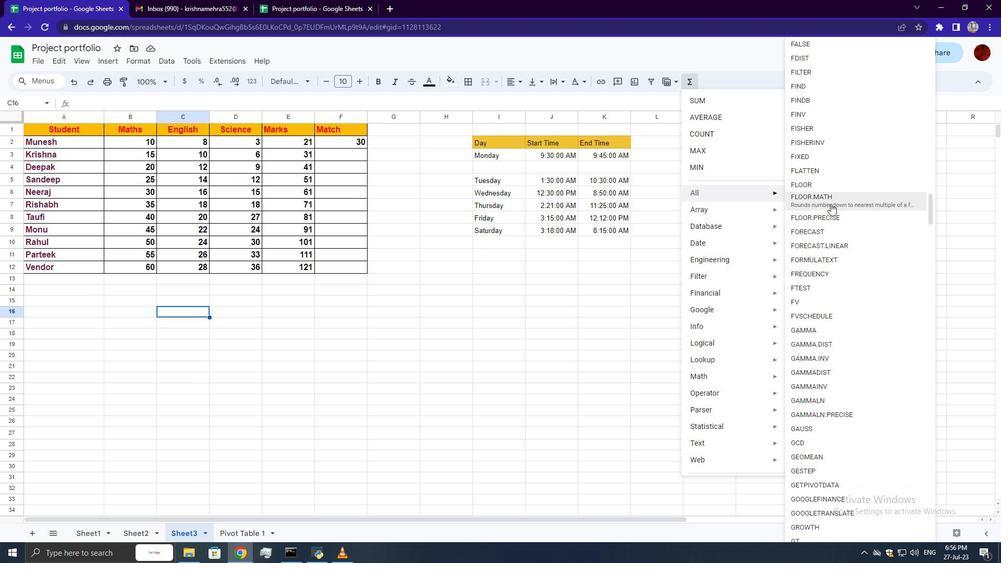 
Action: Mouse scrolled (831, 203) with delta (0, 0)
Screenshot: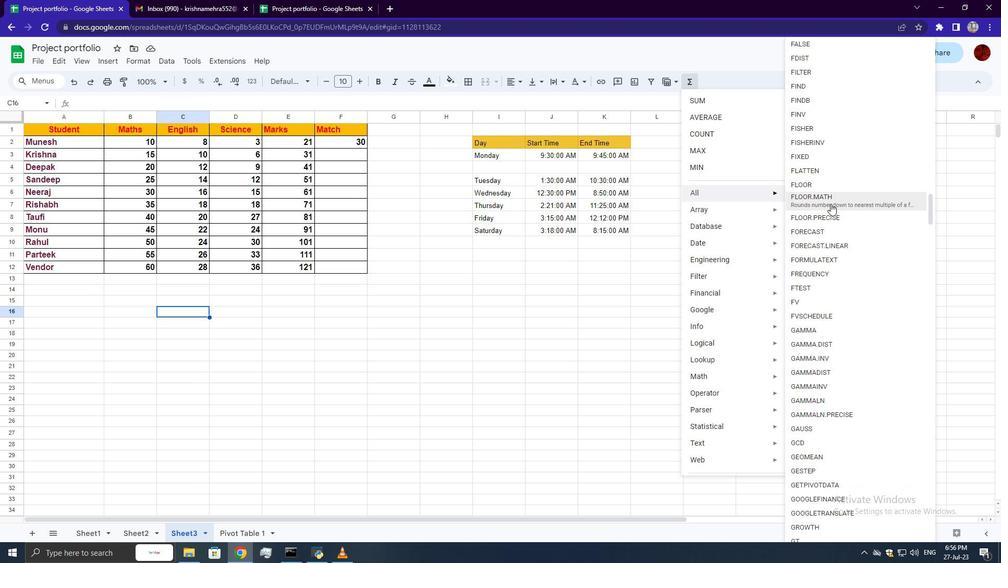 
Action: Mouse scrolled (831, 203) with delta (0, 0)
Screenshot: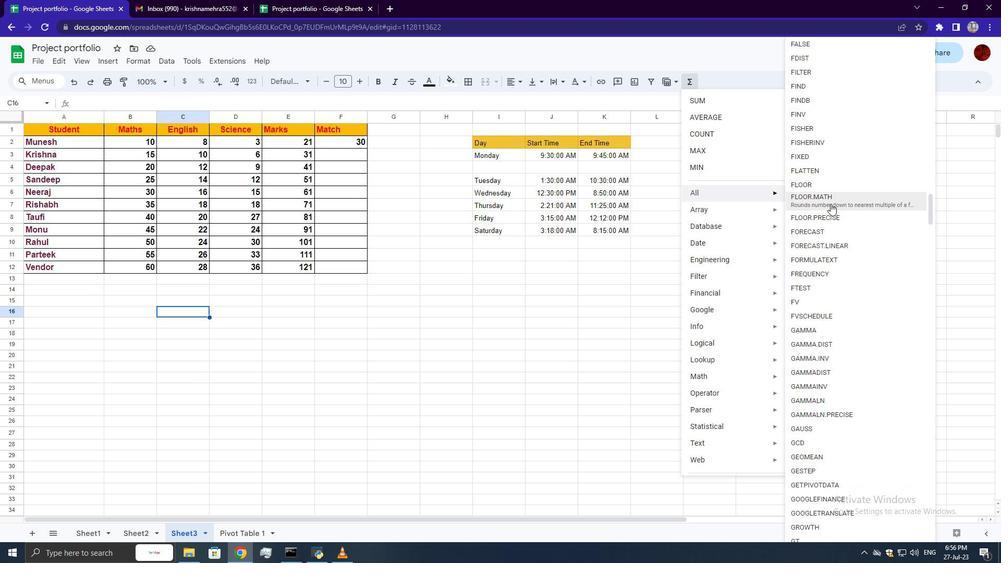 
Action: Mouse scrolled (831, 203) with delta (0, 0)
Screenshot: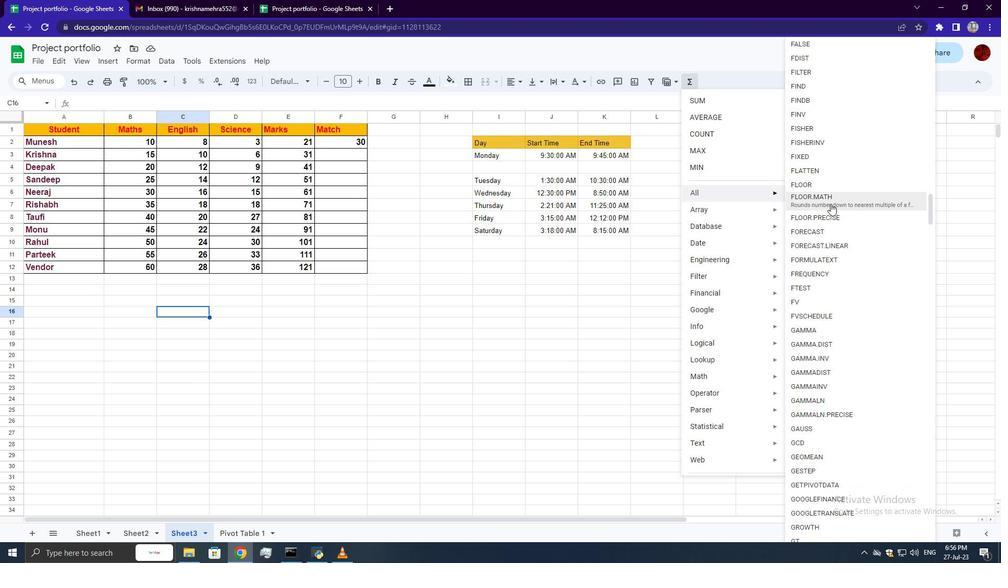 
Action: Mouse scrolled (831, 203) with delta (0, 0)
Screenshot: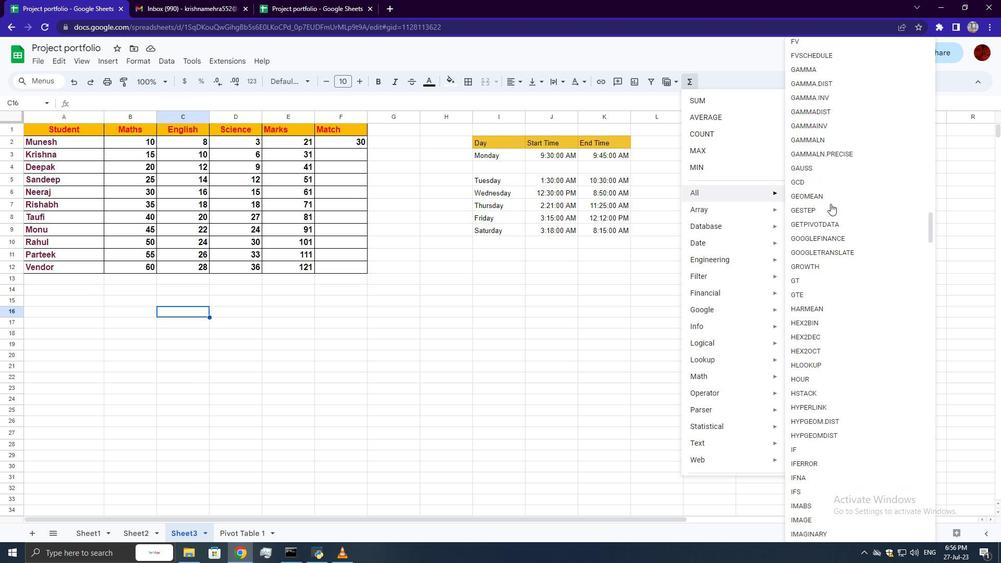 
Action: Mouse scrolled (831, 203) with delta (0, 0)
Screenshot: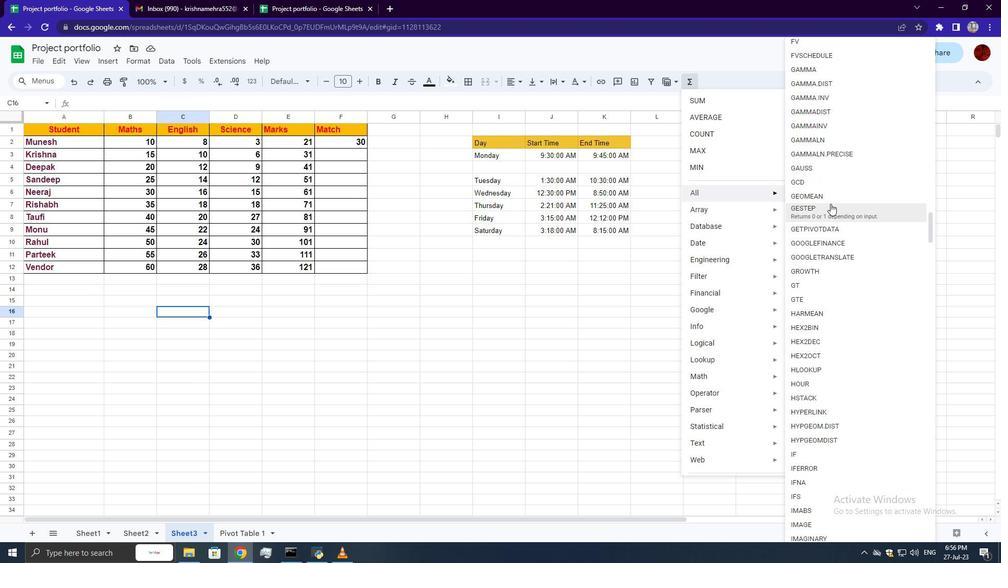 
Action: Mouse scrolled (831, 203) with delta (0, 0)
Screenshot: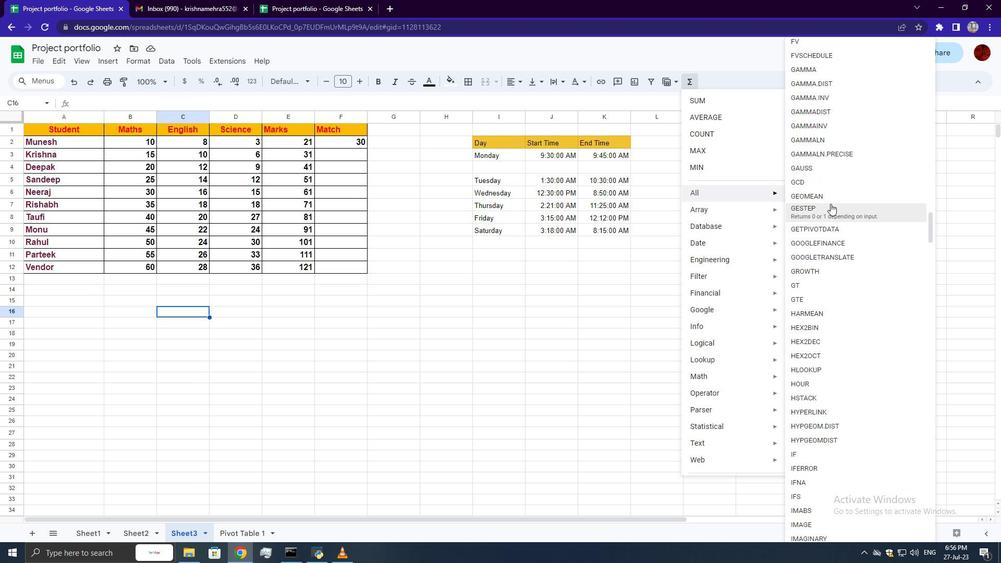 
Action: Mouse scrolled (831, 203) with delta (0, 0)
Screenshot: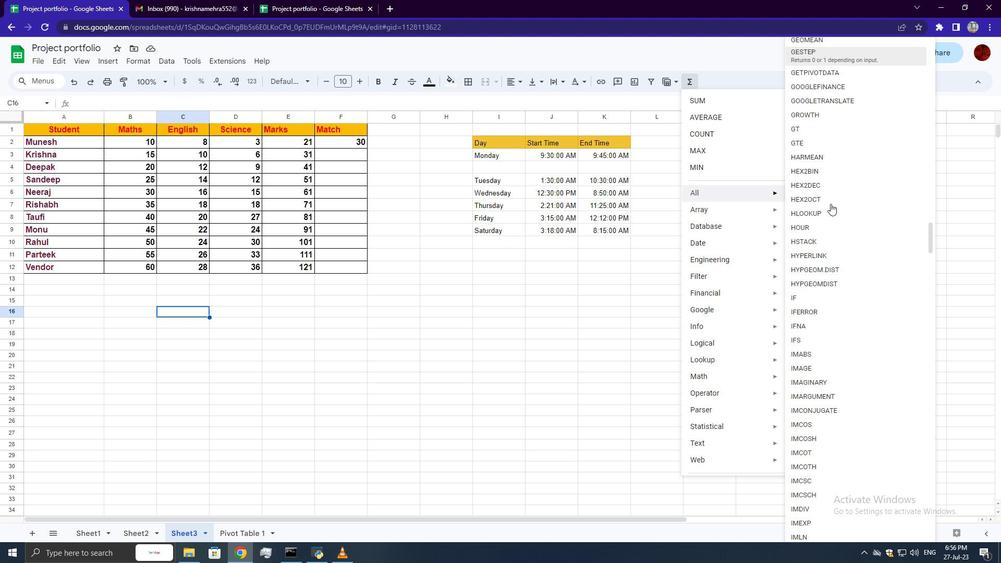 
Action: Mouse scrolled (831, 203) with delta (0, 0)
Screenshot: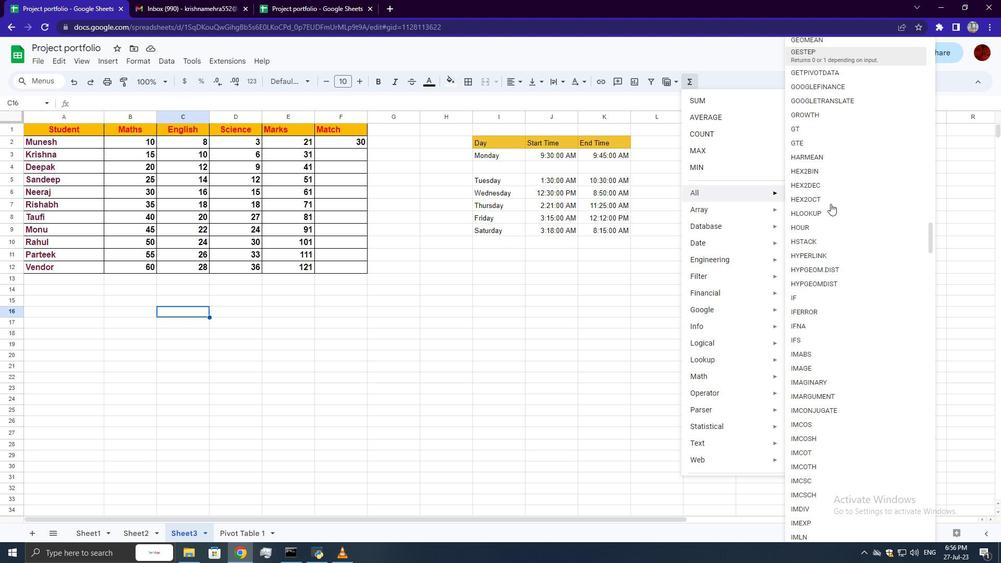 
Action: Mouse scrolled (831, 203) with delta (0, 0)
Screenshot: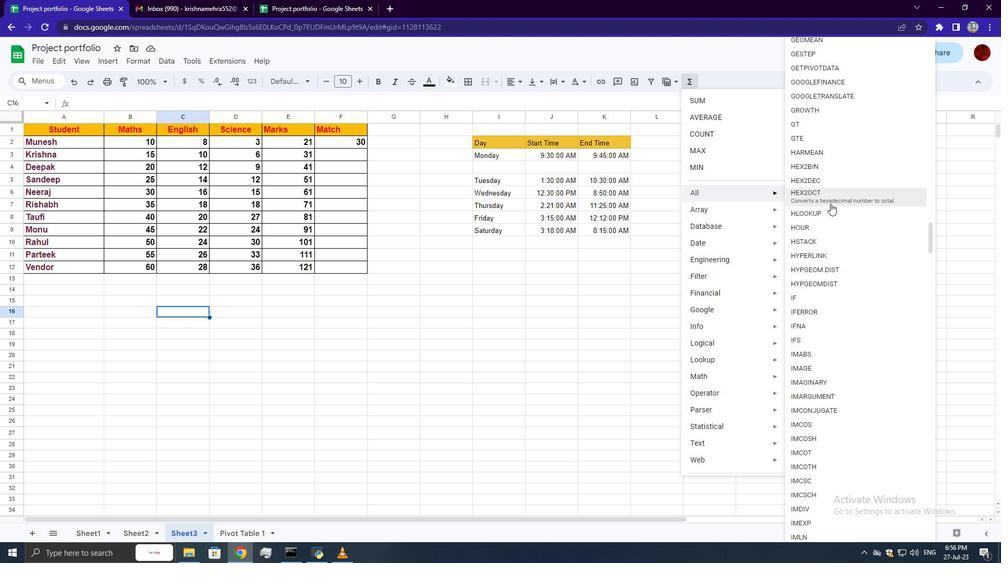 
Action: Mouse scrolled (831, 203) with delta (0, 0)
Screenshot: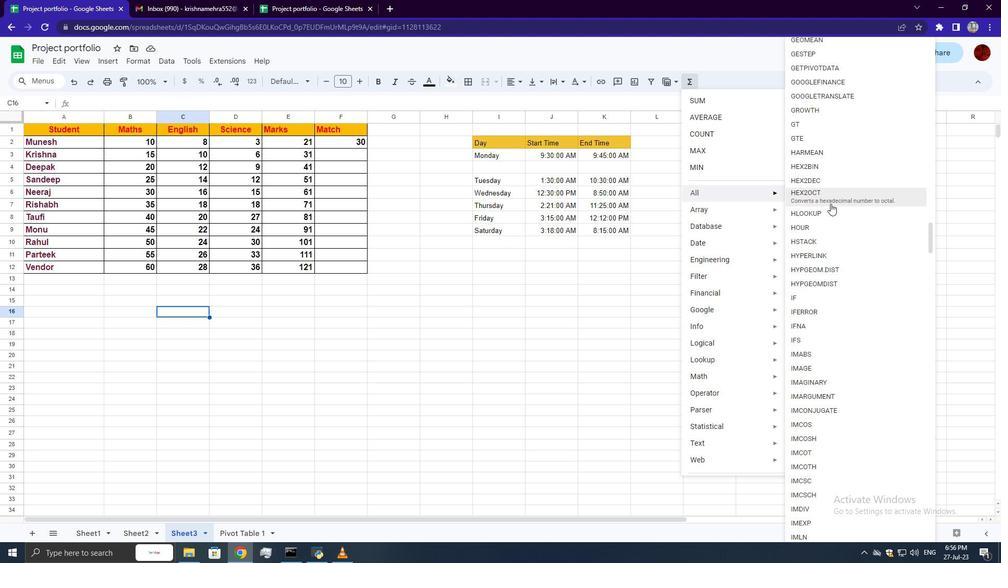 
Action: Mouse scrolled (831, 203) with delta (0, 0)
Screenshot: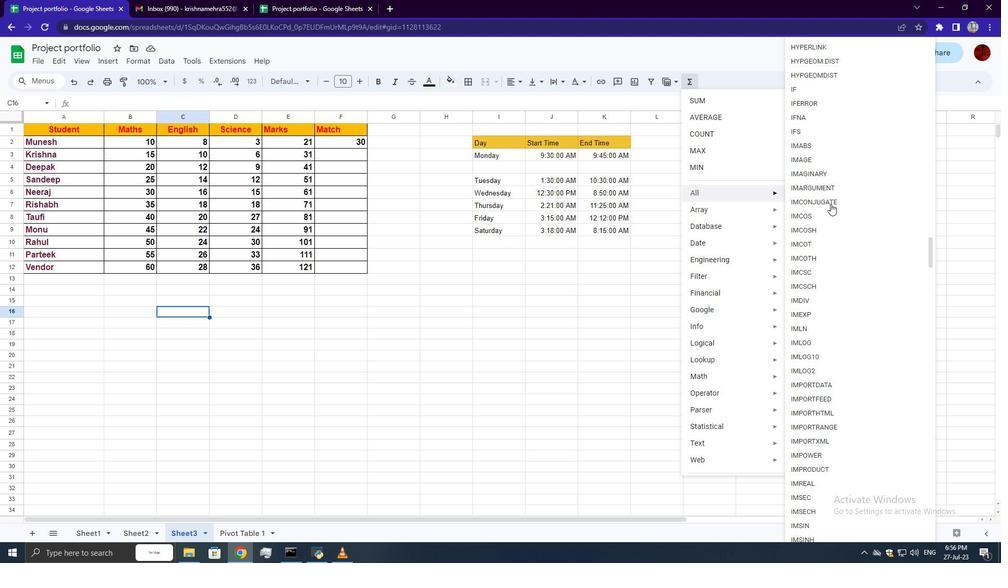 
Action: Mouse scrolled (831, 203) with delta (0, 0)
Screenshot: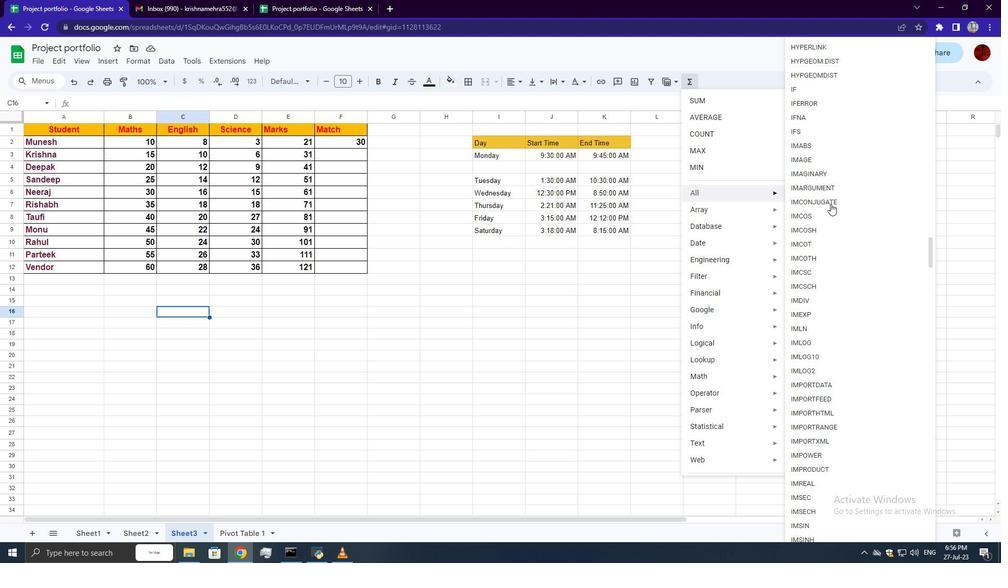 
Action: Mouse scrolled (831, 203) with delta (0, 0)
Screenshot: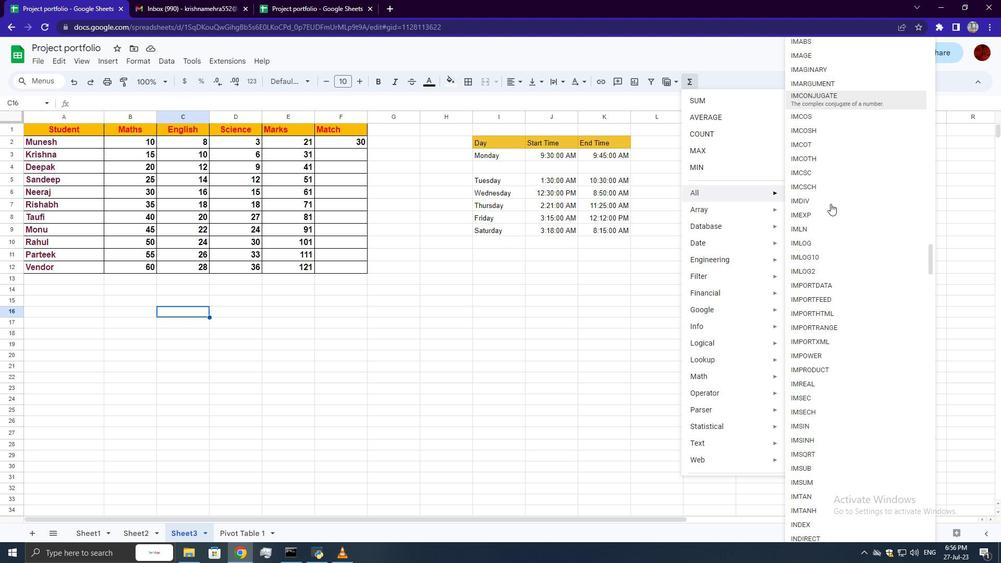 
Action: Mouse scrolled (831, 203) with delta (0, 0)
Screenshot: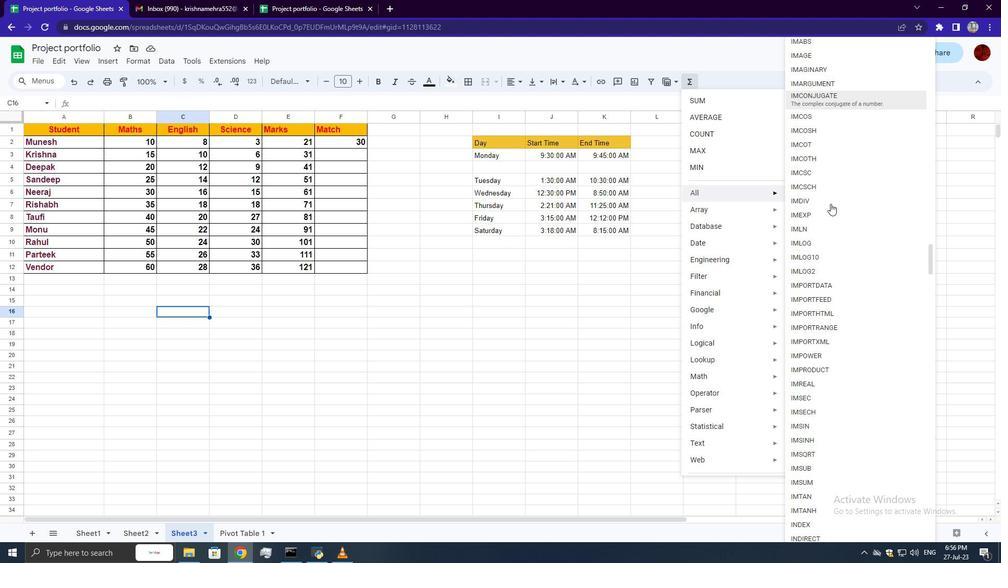 
Action: Mouse scrolled (831, 203) with delta (0, 0)
Screenshot: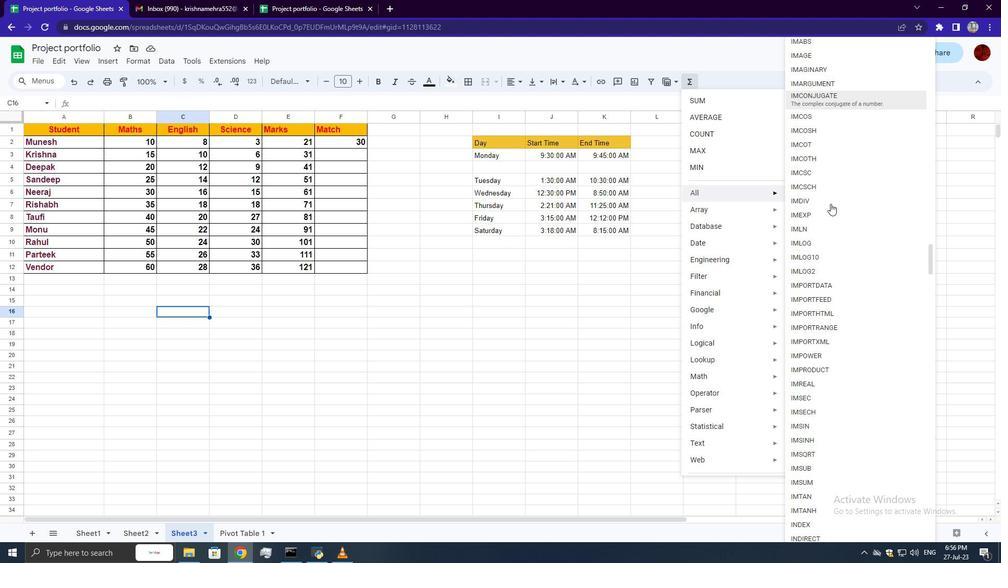 
Action: Mouse scrolled (831, 203) with delta (0, 0)
Screenshot: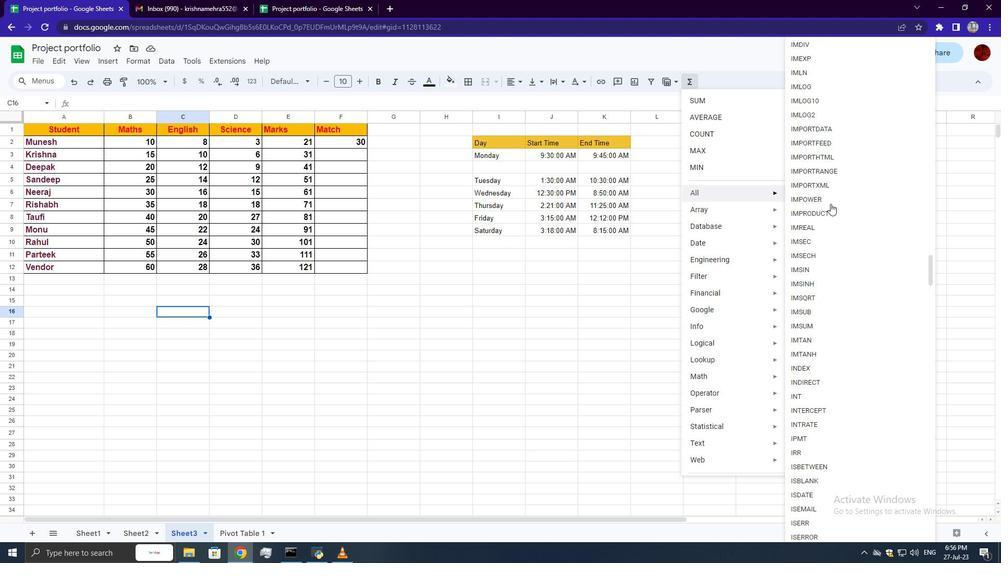 
Action: Mouse scrolled (831, 203) with delta (0, 0)
Screenshot: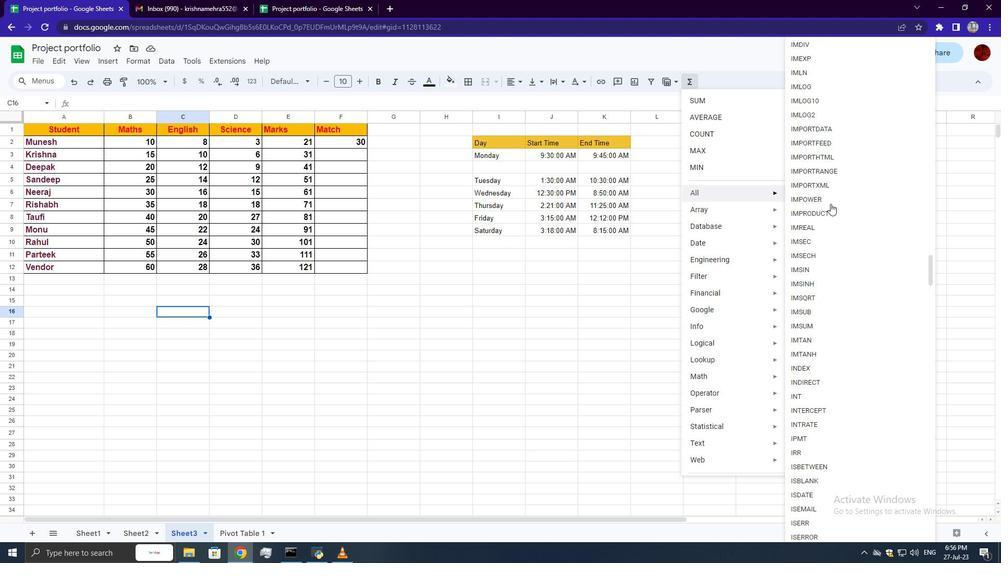 
Action: Mouse scrolled (831, 203) with delta (0, 0)
Screenshot: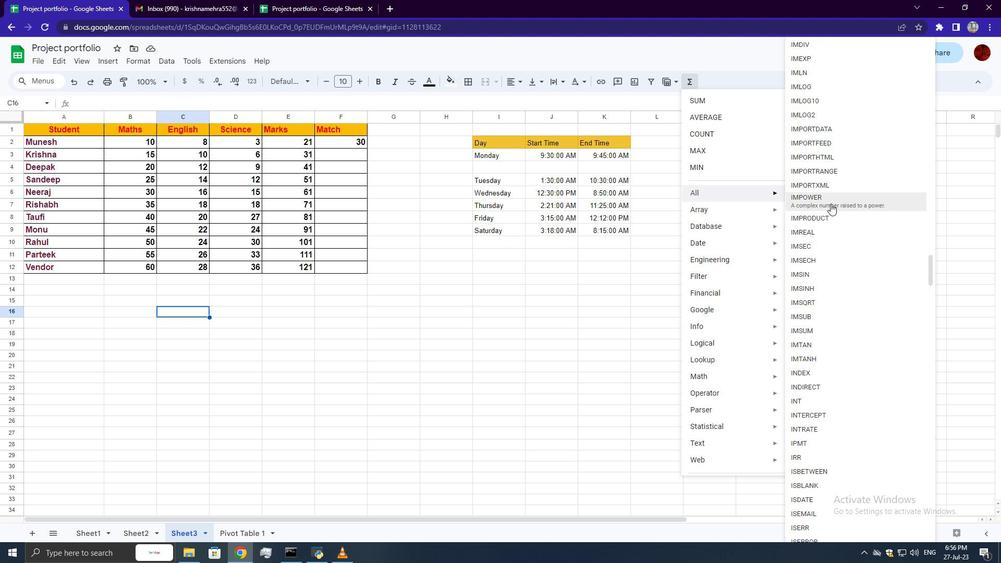 
Action: Mouse scrolled (831, 203) with delta (0, 0)
Screenshot: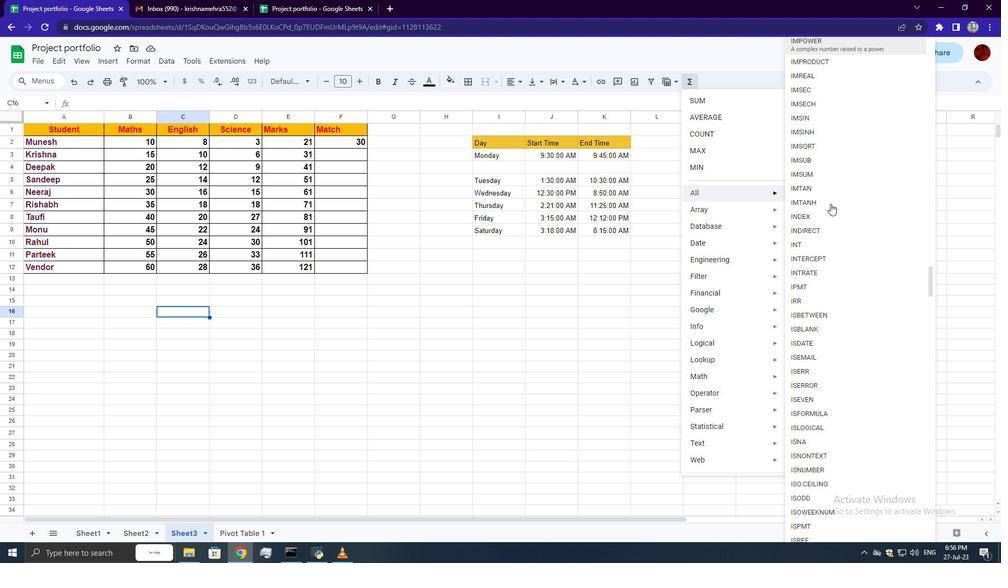 
Action: Mouse scrolled (831, 203) with delta (0, 0)
Screenshot: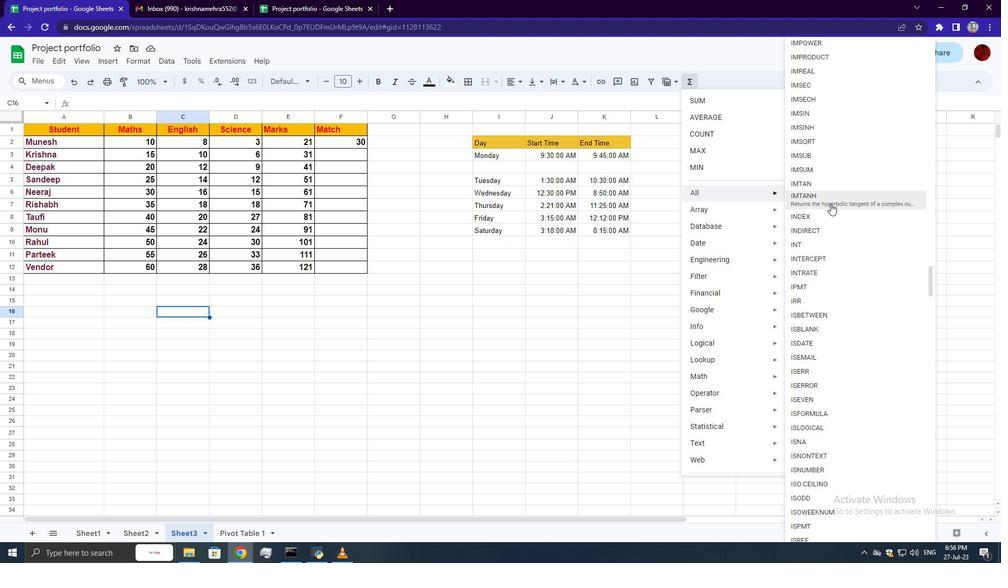 
Action: Mouse scrolled (831, 203) with delta (0, 0)
Screenshot: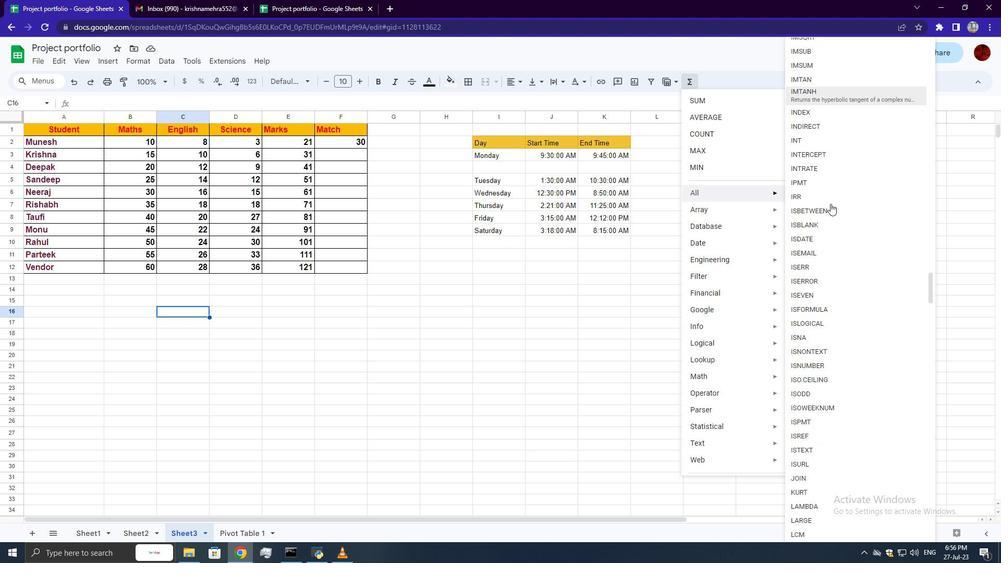 
Action: Mouse scrolled (831, 203) with delta (0, 0)
Screenshot: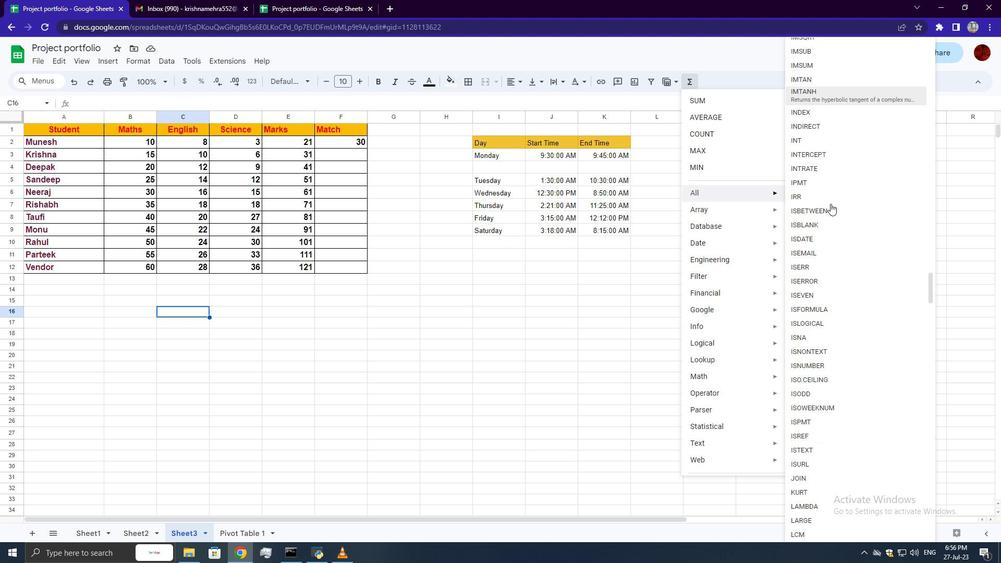
Action: Mouse scrolled (831, 203) with delta (0, 0)
Screenshot: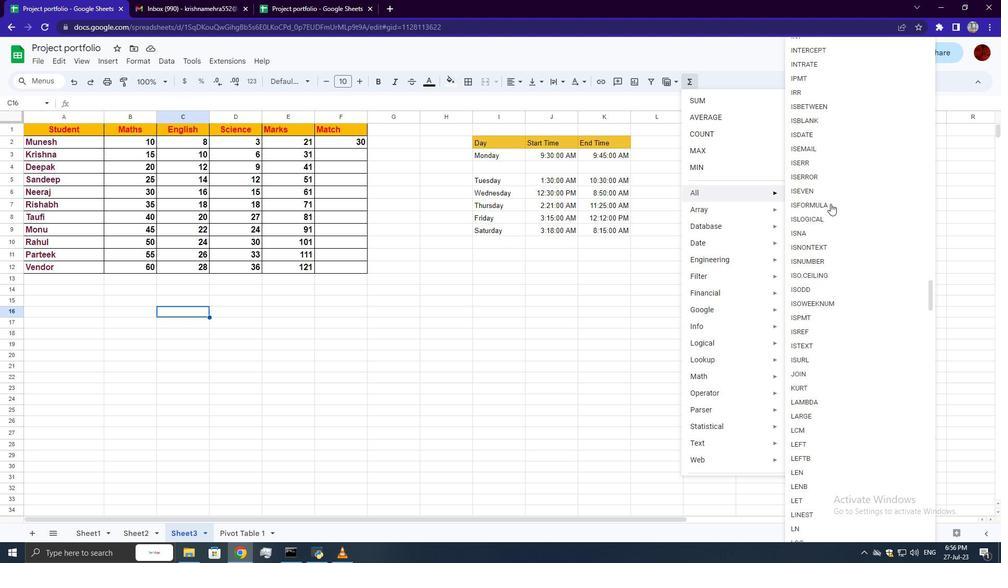
Action: Mouse scrolled (831, 203) with delta (0, 0)
Screenshot: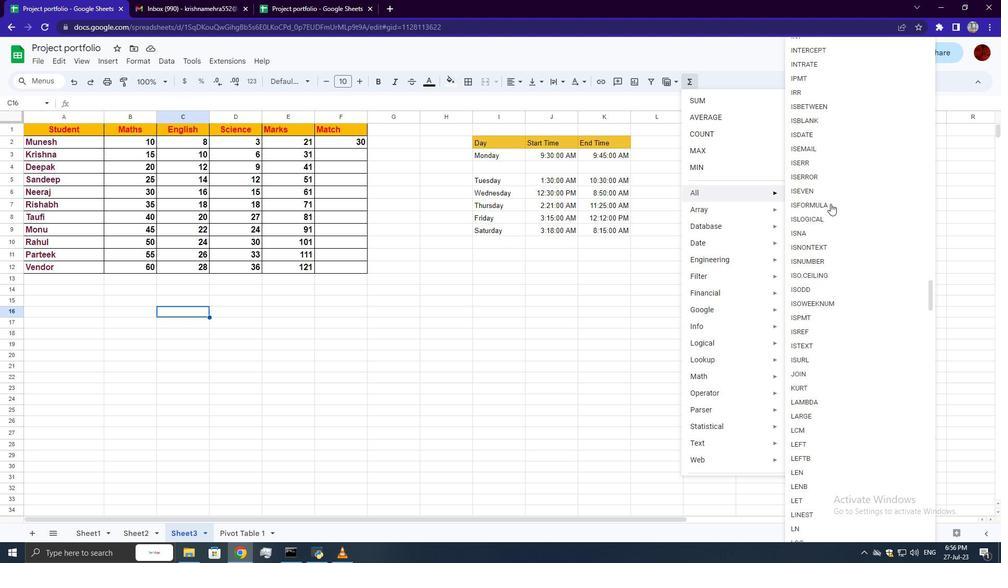 
Action: Mouse scrolled (831, 203) with delta (0, 0)
Screenshot: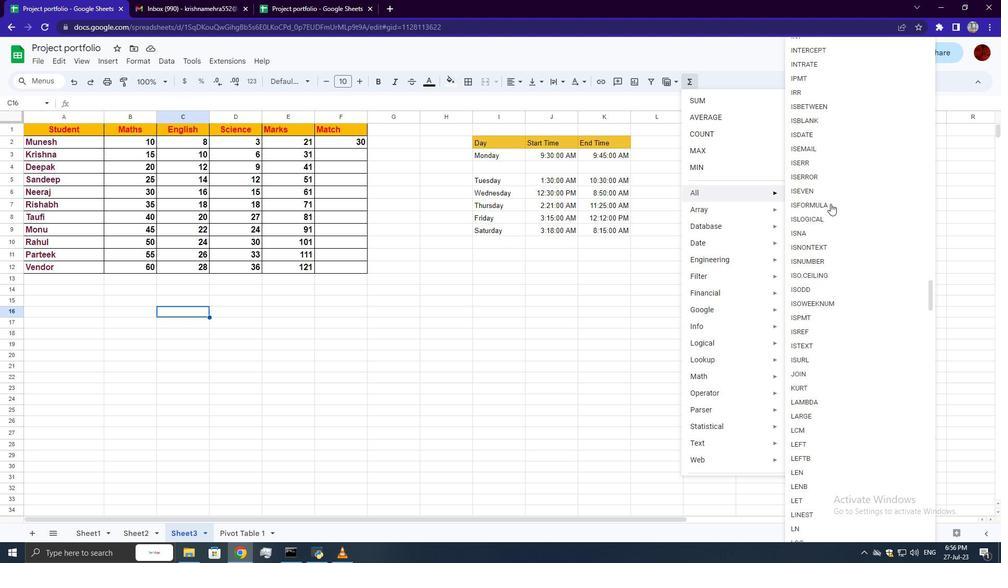 
Action: Mouse scrolled (831, 203) with delta (0, 0)
Screenshot: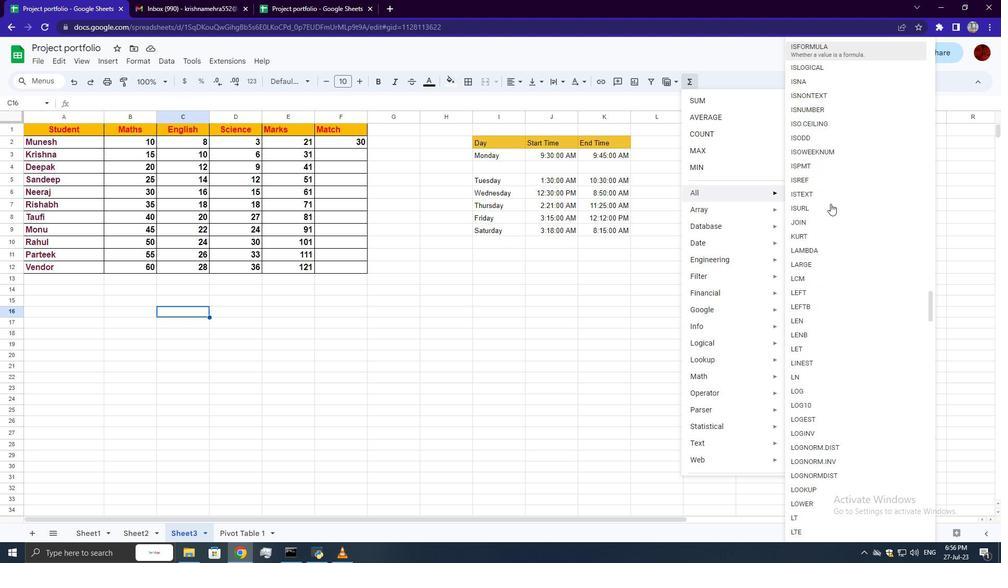 
Action: Mouse scrolled (831, 203) with delta (0, 0)
Screenshot: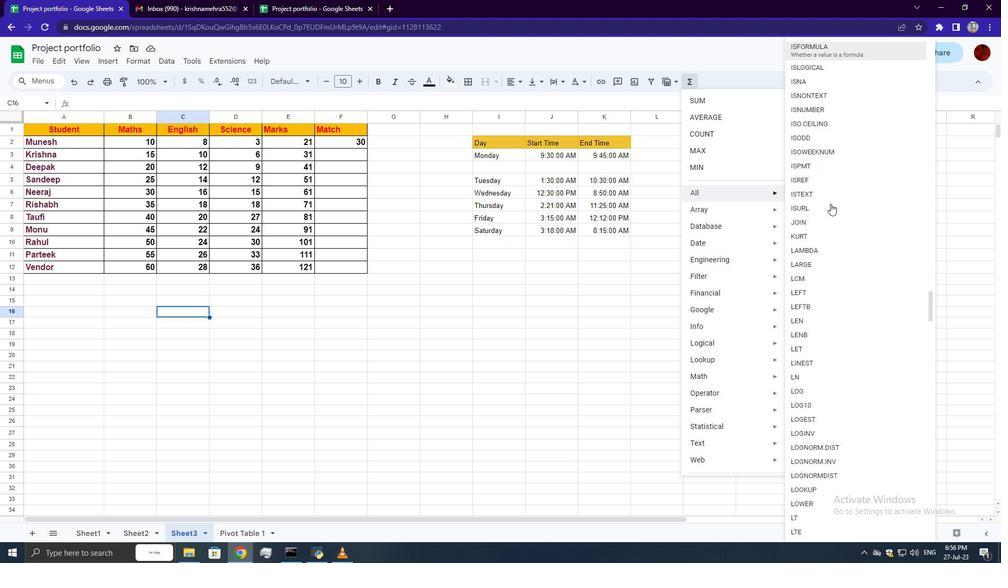 
Action: Mouse scrolled (831, 203) with delta (0, 0)
Screenshot: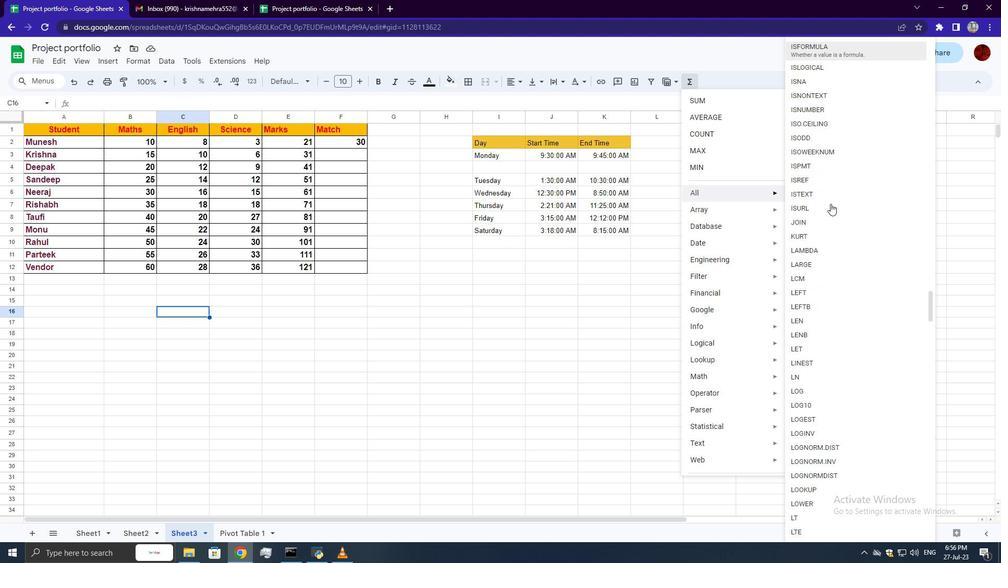
Action: Mouse scrolled (831, 203) with delta (0, 0)
Screenshot: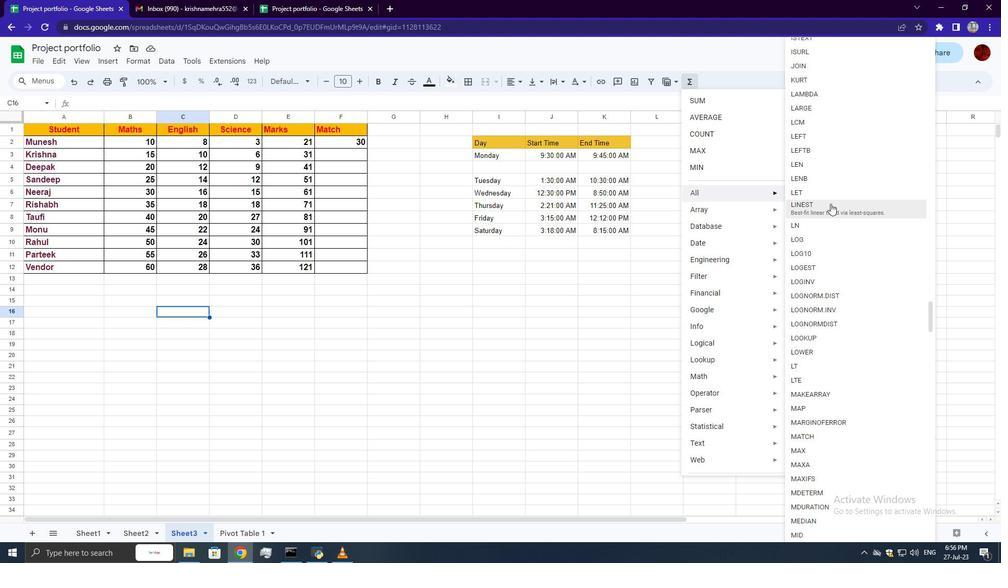 
Action: Mouse scrolled (831, 203) with delta (0, 0)
Screenshot: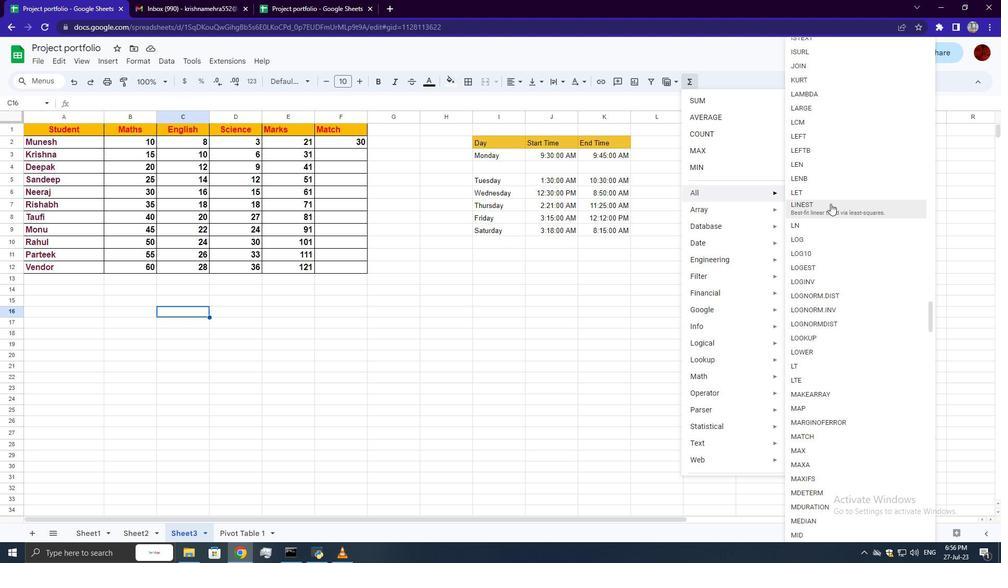 
Action: Mouse scrolled (831, 203) with delta (0, 0)
Screenshot: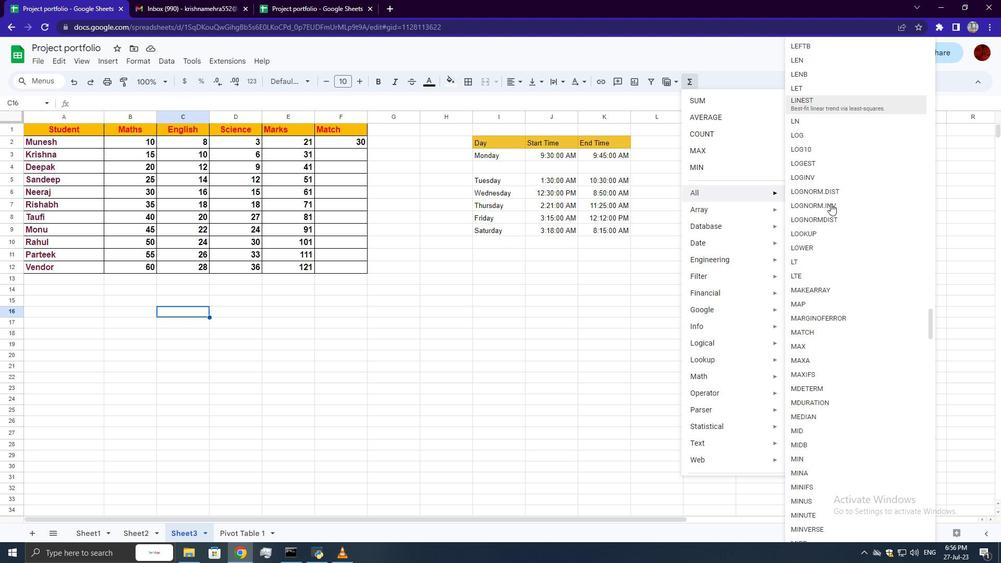 
Action: Mouse scrolled (831, 203) with delta (0, 0)
Screenshot: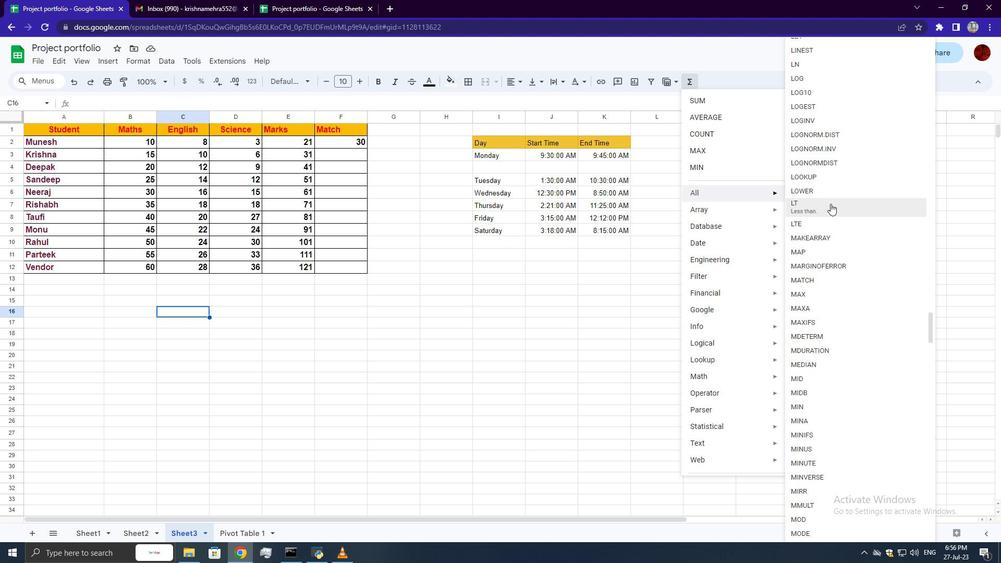 
Action: Mouse scrolled (831, 203) with delta (0, 0)
Screenshot: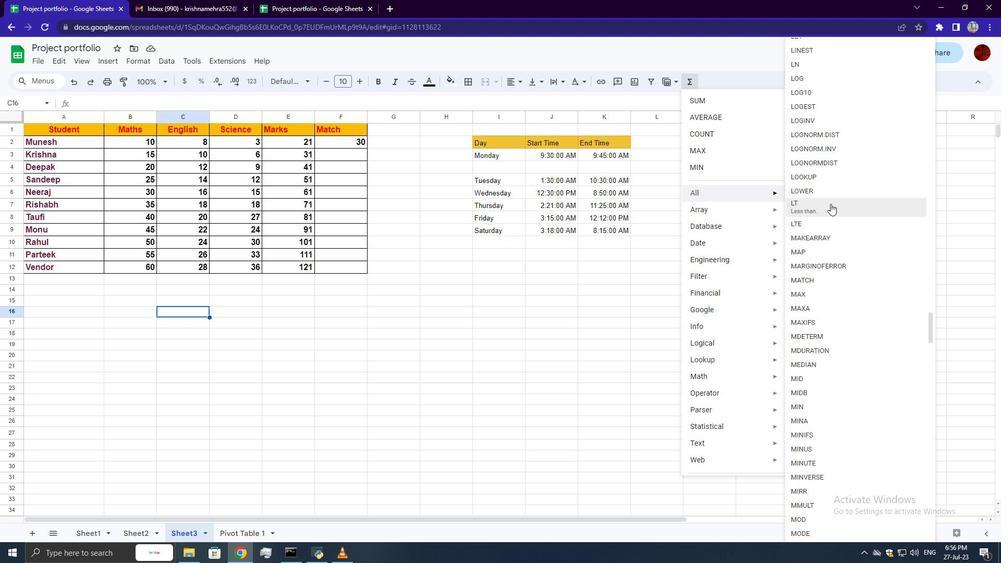 
Action: Mouse moved to (810, 297)
Screenshot: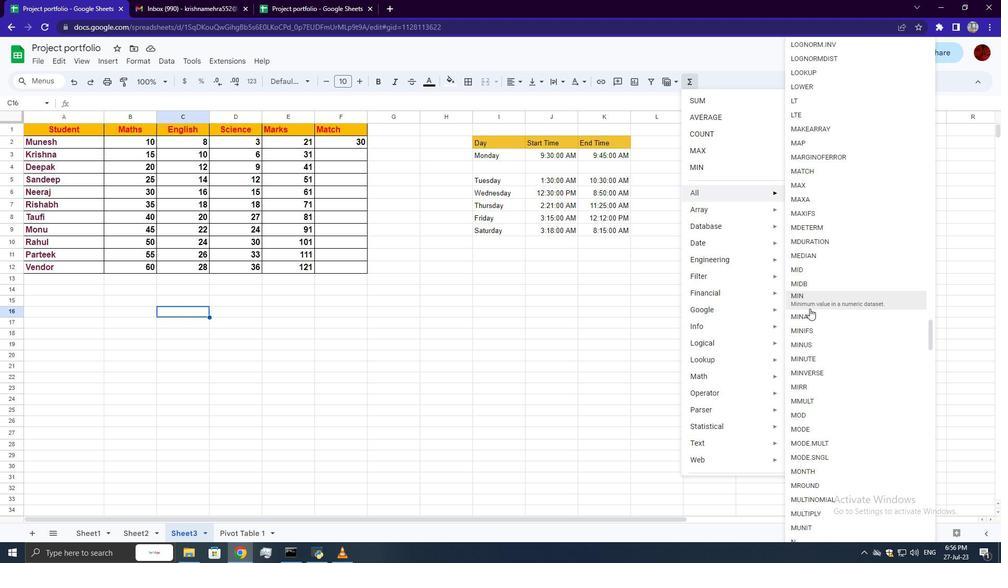 
Action: Mouse pressed left at (810, 297)
Screenshot: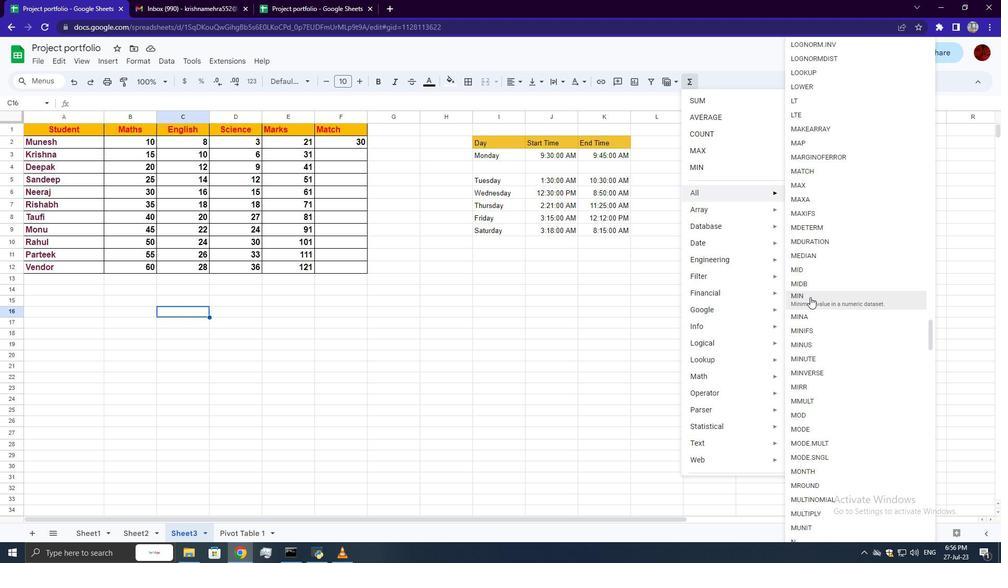 
Action: Mouse moved to (141, 153)
Screenshot: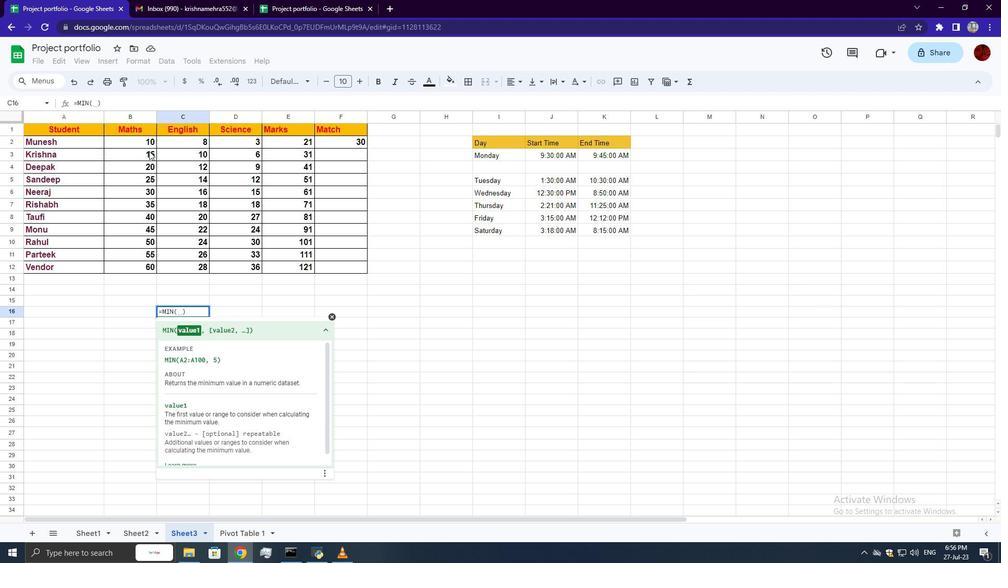 
Action: Mouse pressed left at (141, 153)
Screenshot: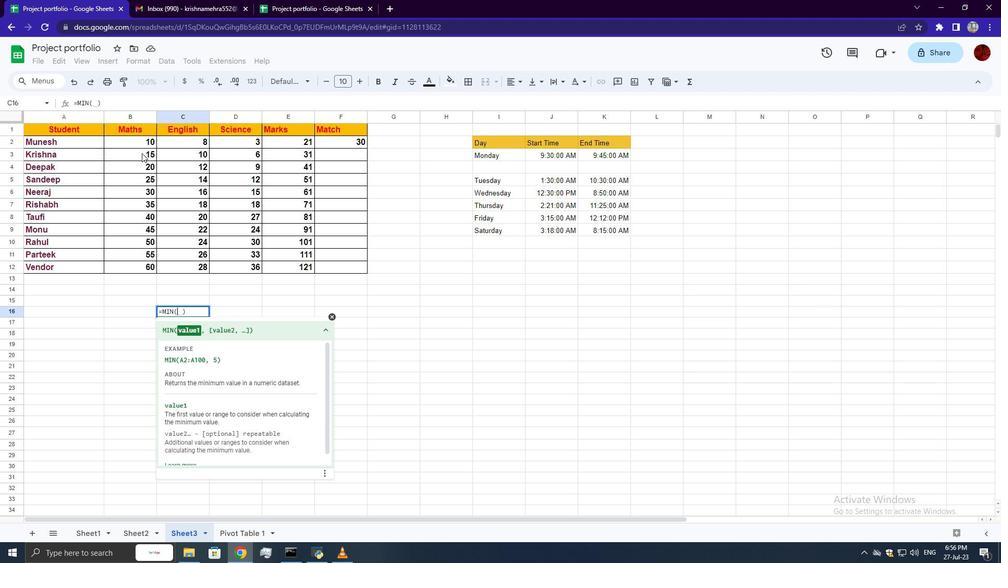 
Action: Mouse moved to (137, 228)
Screenshot: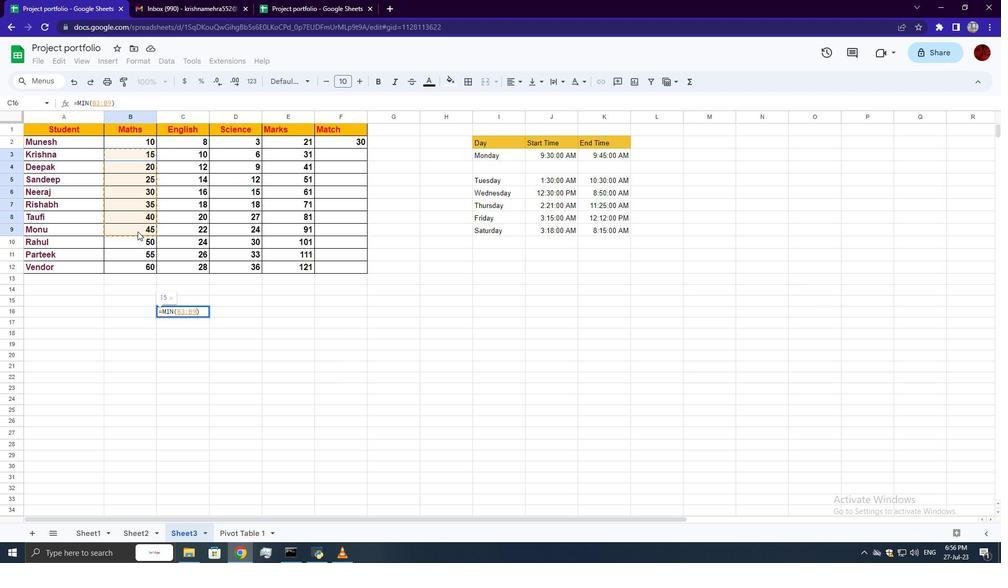 
Action: Key pressed <Key.enter>
Screenshot: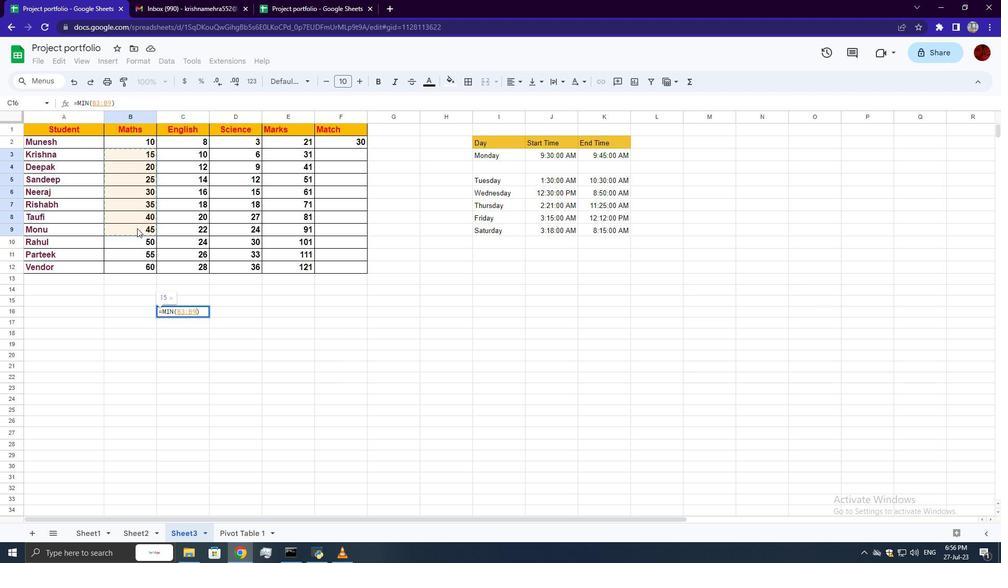
